 Task: Find connections with filter location Curup with filter topic #personalbrandingwith filter profile language French with filter current company NITI Aayog with filter school Janki Devi Memorial College with filter industry Food and Beverage Services with filter service category Print Design with filter keywords title Risk Manager
Action: Mouse moved to (591, 66)
Screenshot: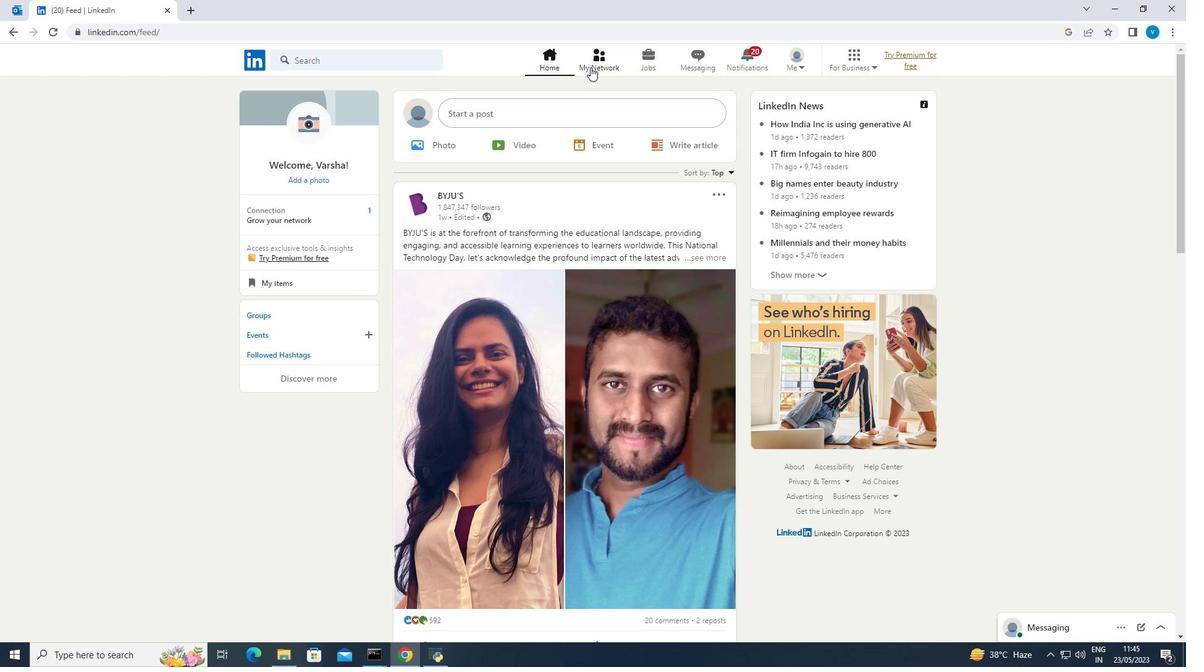 
Action: Mouse pressed left at (591, 66)
Screenshot: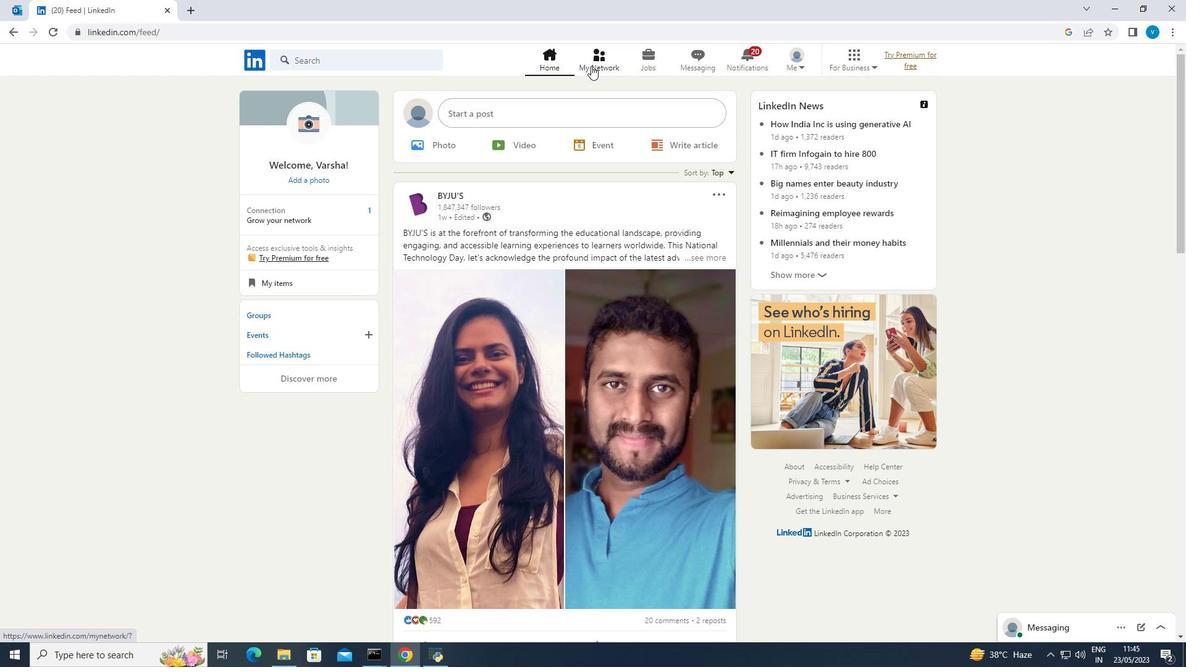 
Action: Mouse moved to (308, 127)
Screenshot: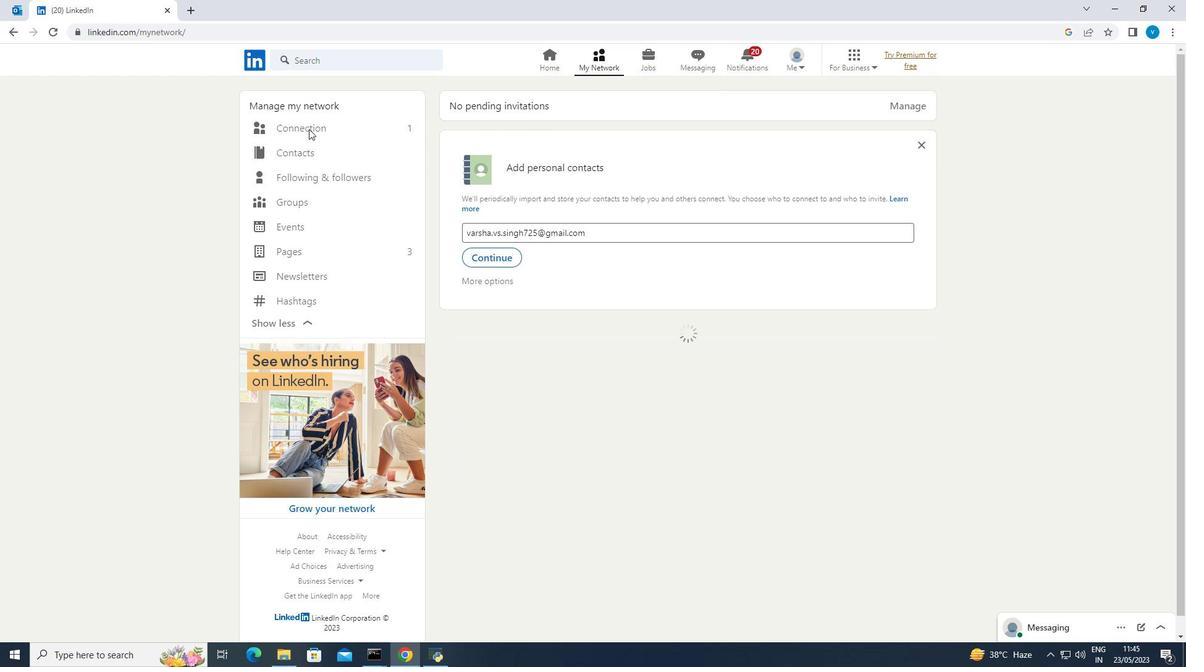 
Action: Mouse pressed left at (308, 127)
Screenshot: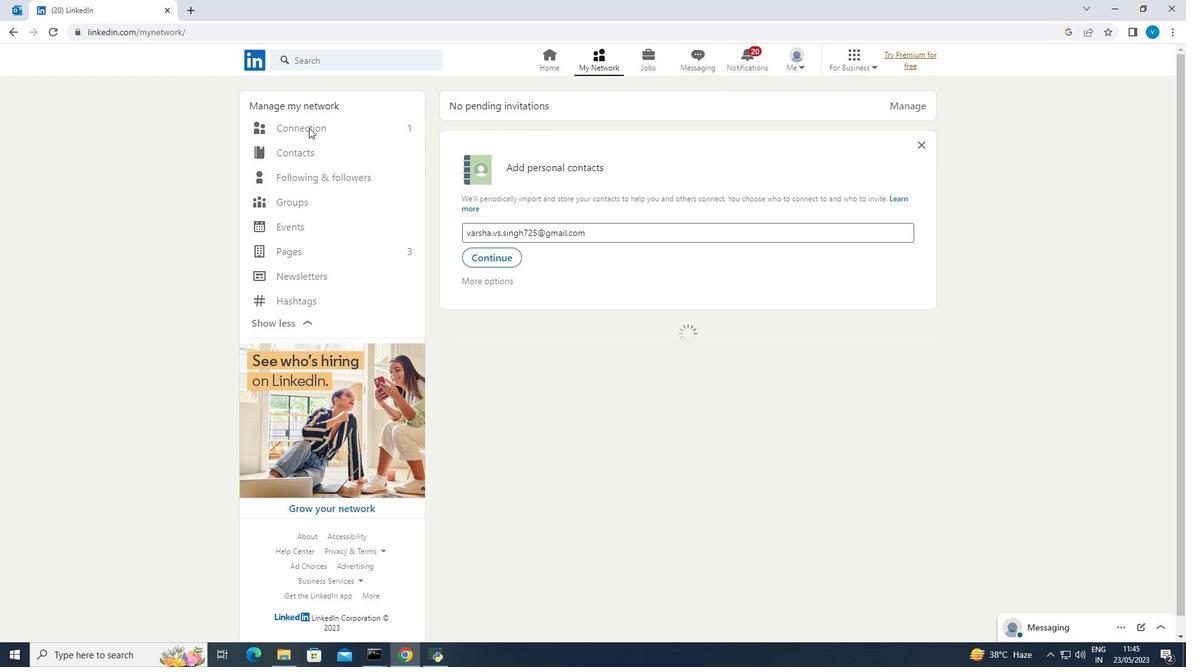 
Action: Mouse moved to (663, 131)
Screenshot: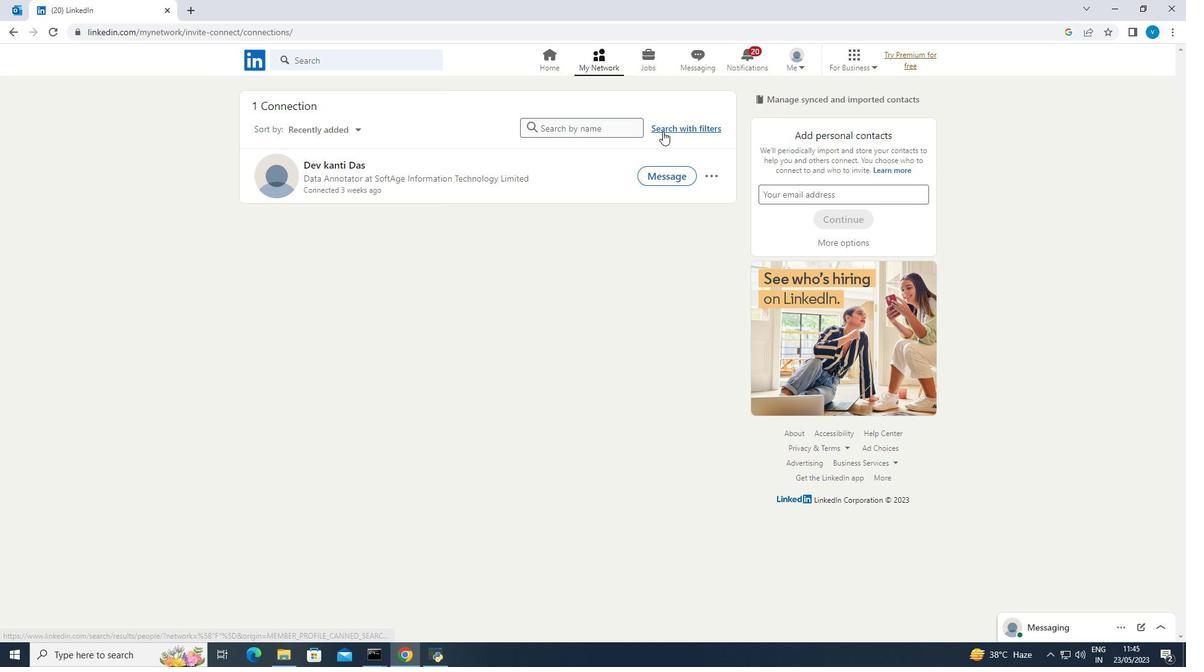 
Action: Mouse pressed left at (663, 131)
Screenshot: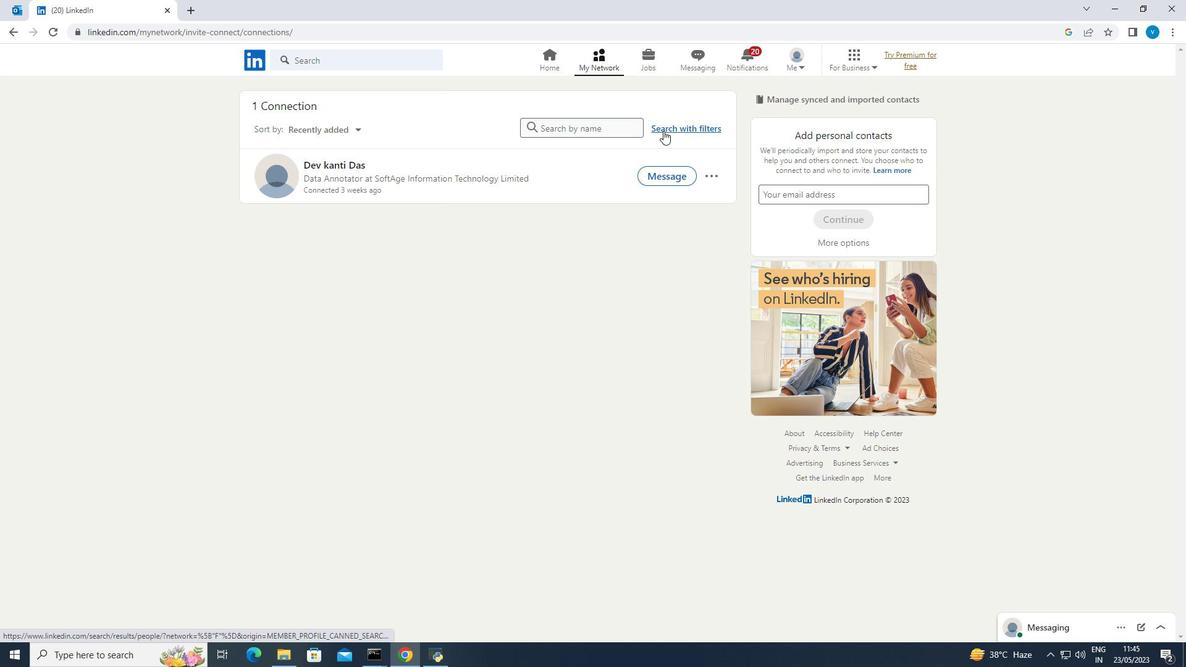 
Action: Mouse moved to (634, 100)
Screenshot: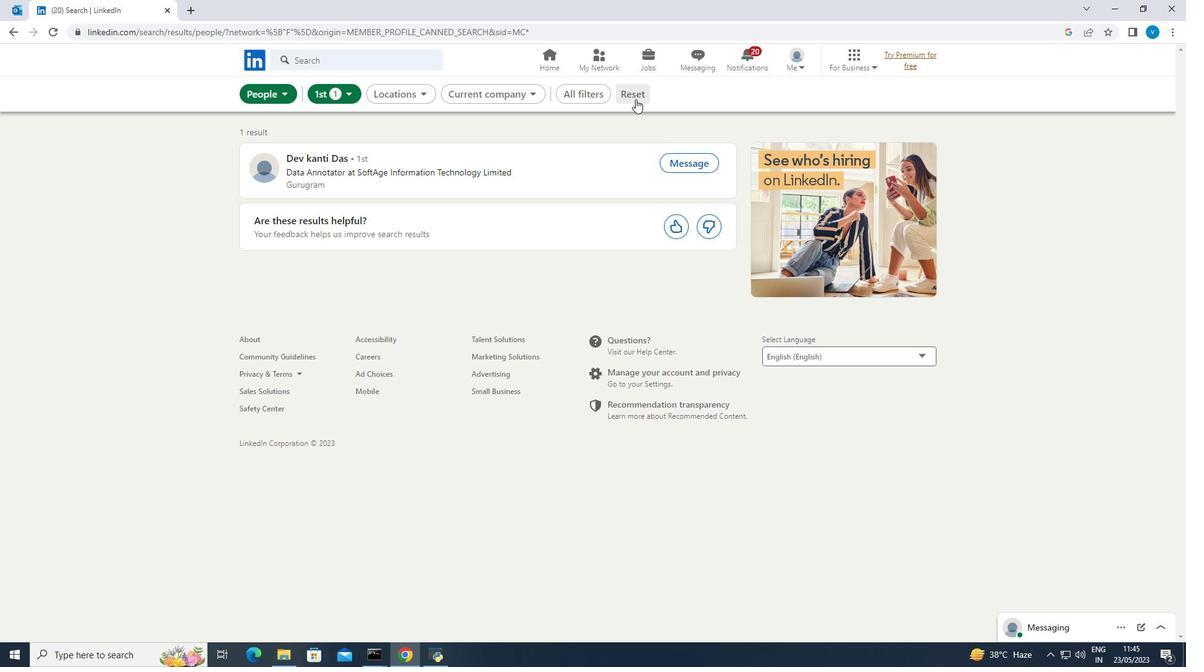 
Action: Mouse pressed left at (634, 100)
Screenshot: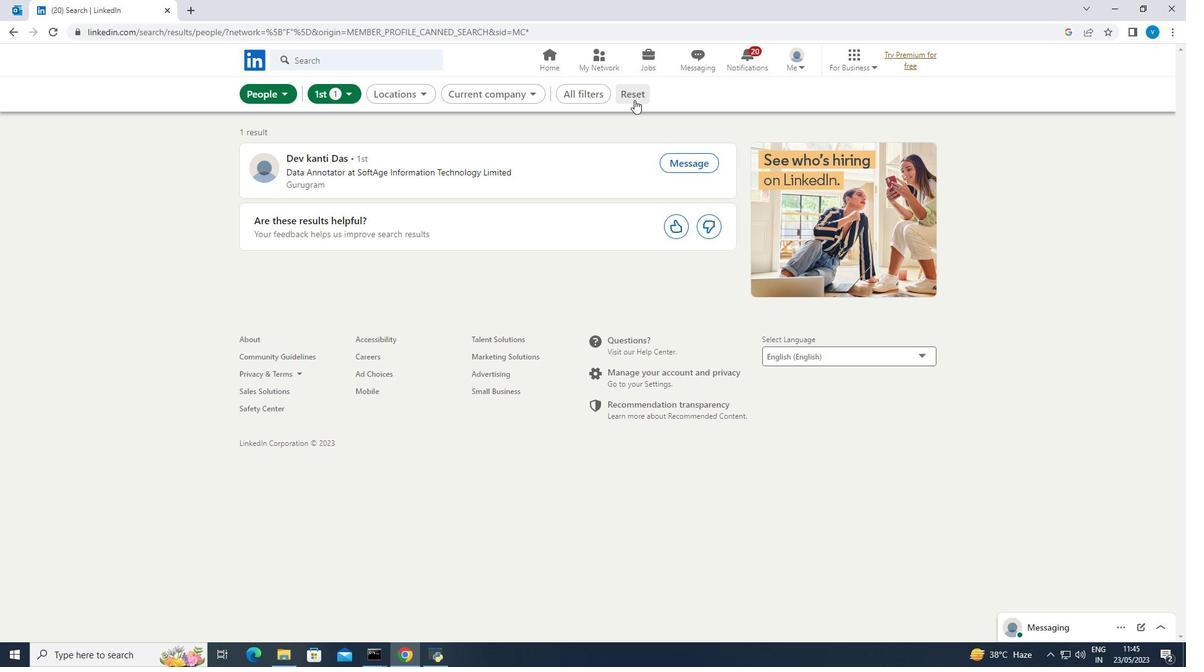 
Action: Mouse moved to (616, 97)
Screenshot: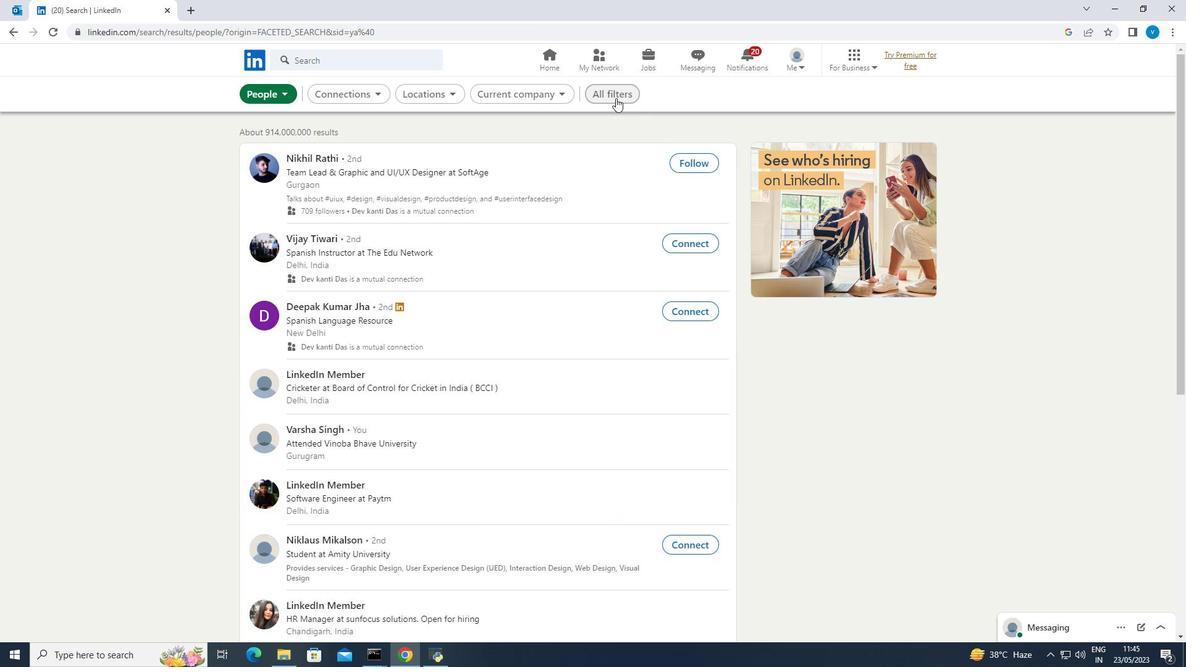 
Action: Mouse pressed left at (616, 97)
Screenshot: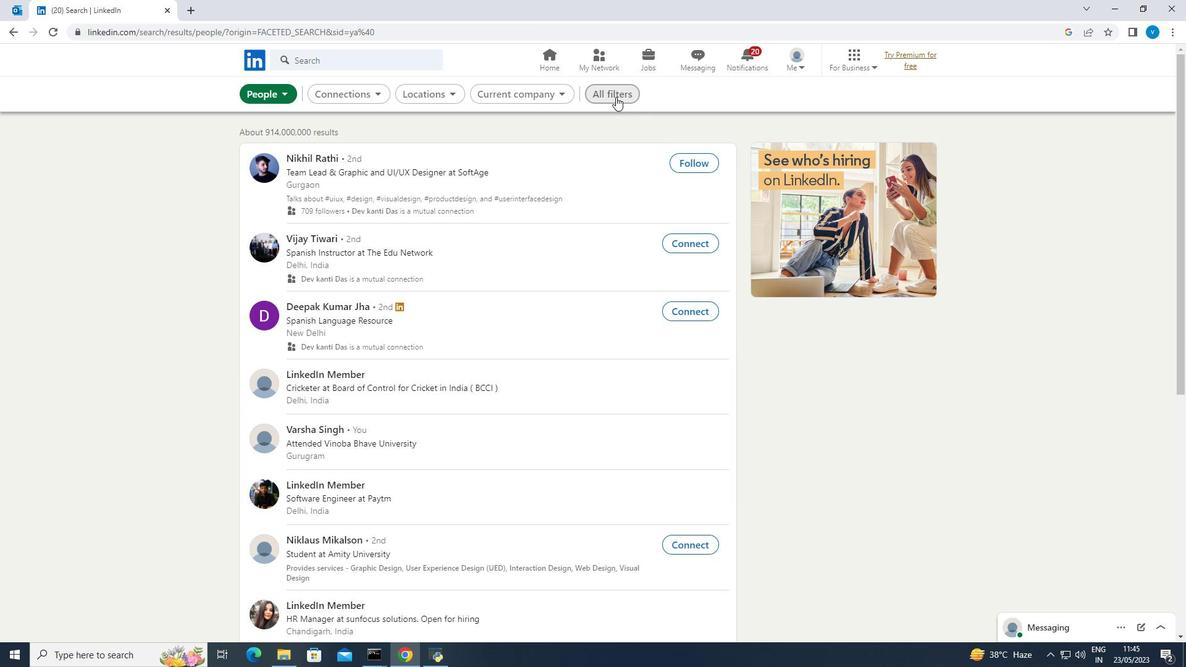 
Action: Mouse moved to (942, 271)
Screenshot: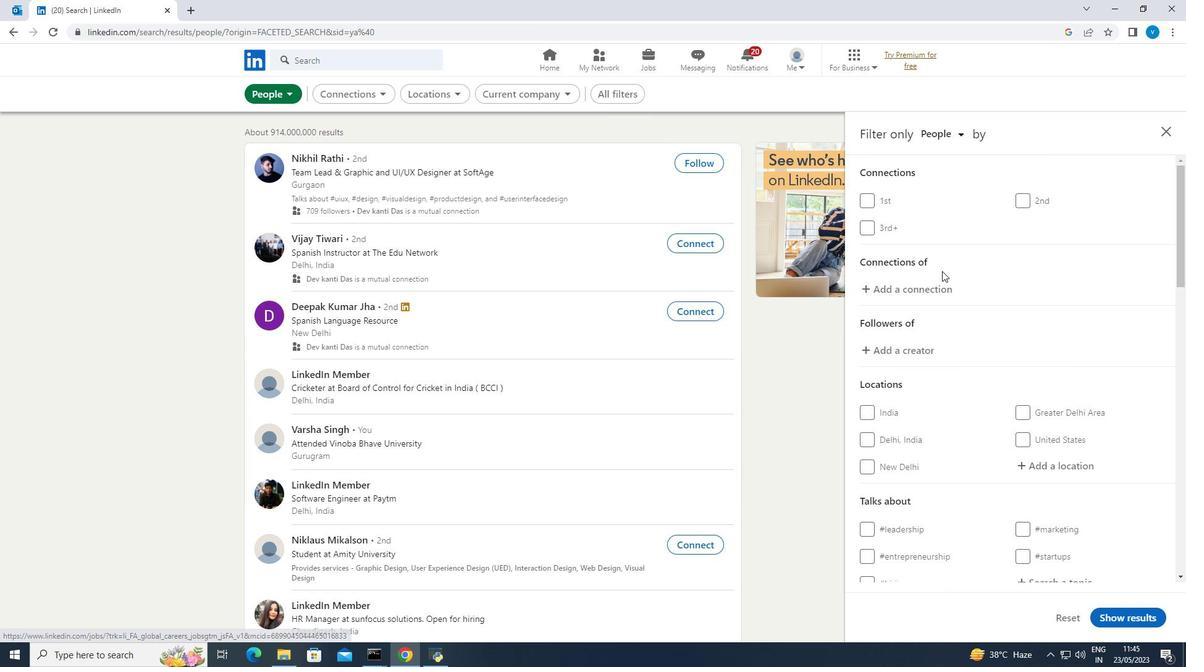 
Action: Mouse scrolled (942, 270) with delta (0, 0)
Screenshot: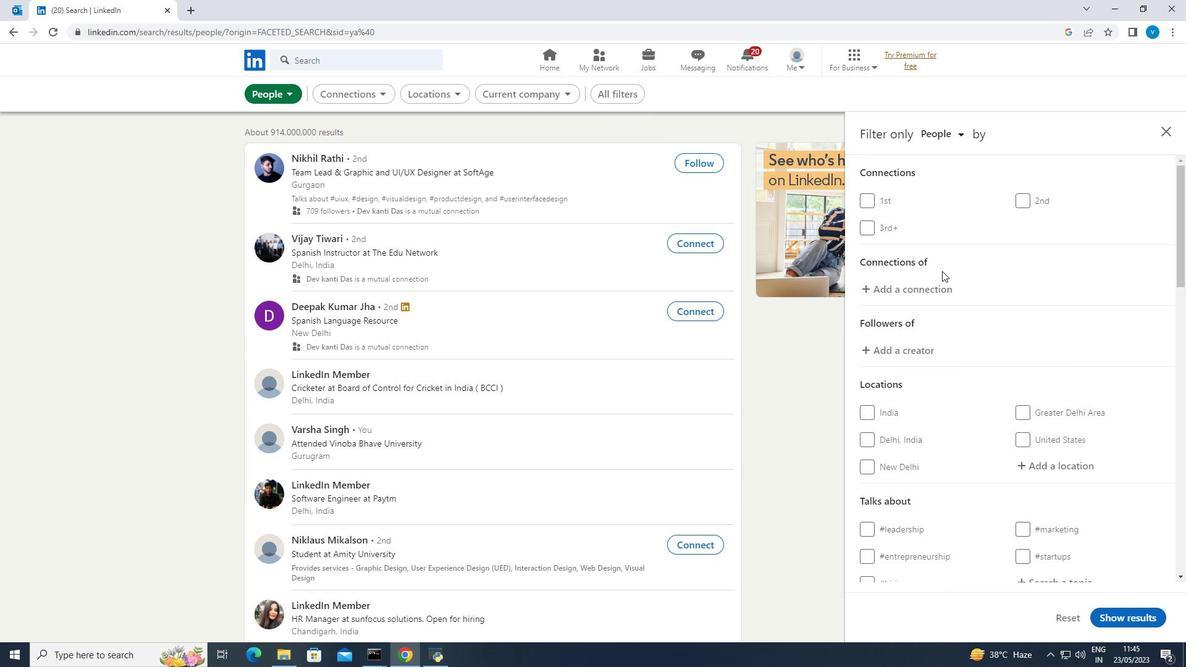 
Action: Mouse scrolled (942, 270) with delta (0, 0)
Screenshot: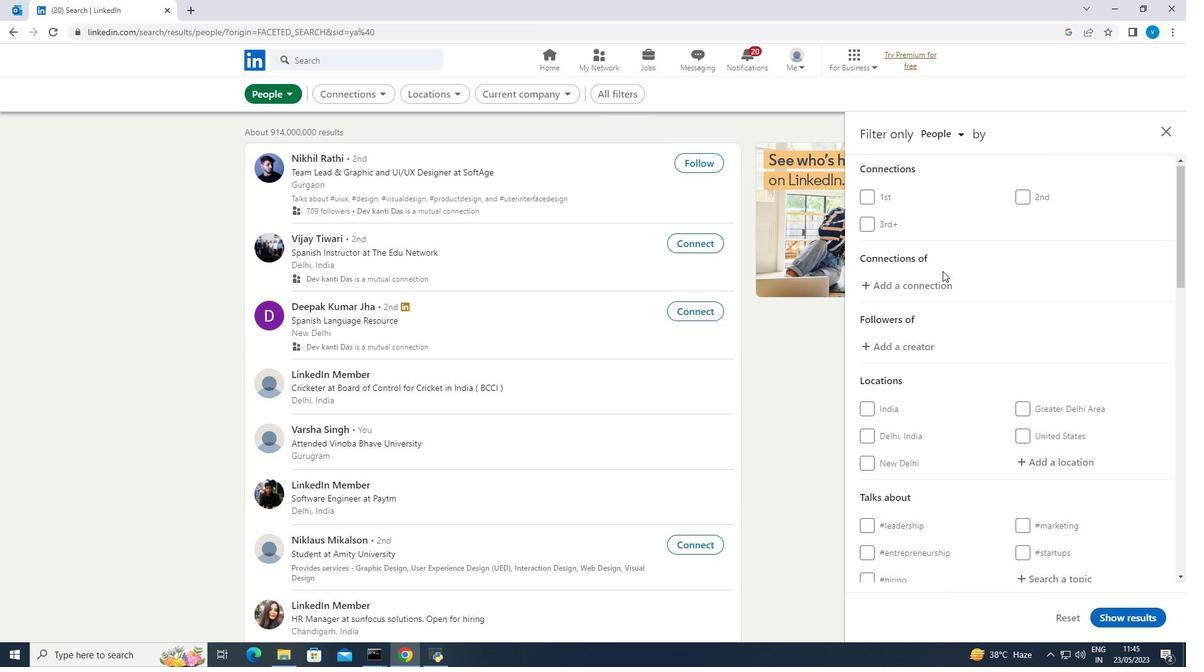 
Action: Mouse scrolled (942, 270) with delta (0, 0)
Screenshot: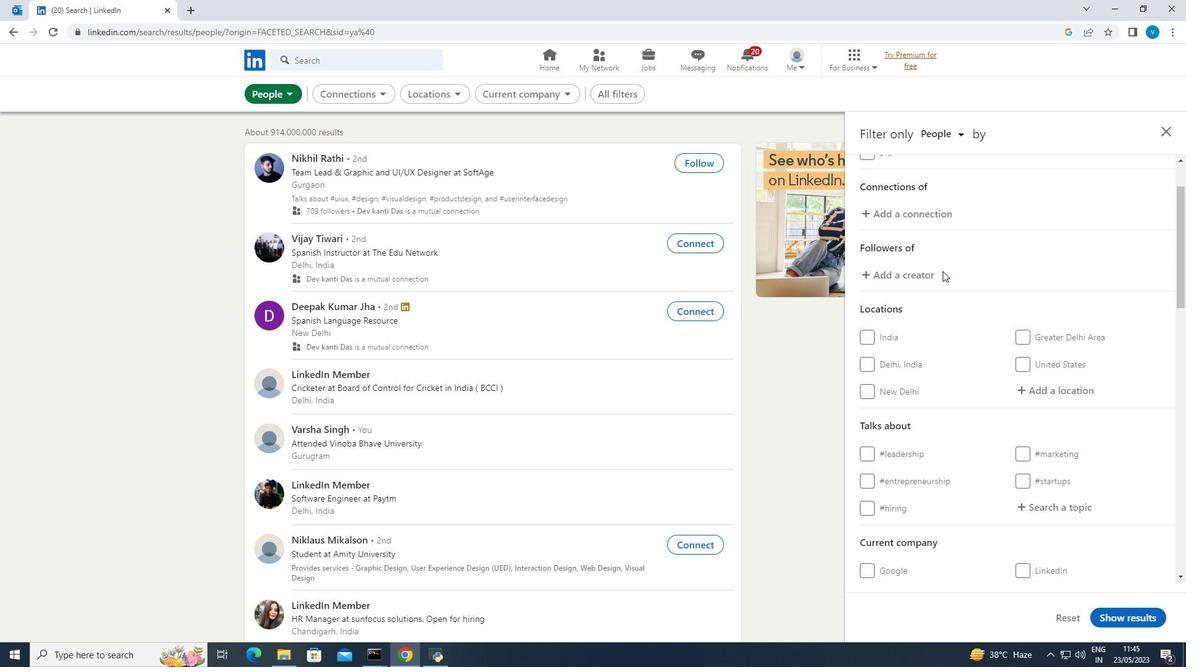 
Action: Mouse moved to (1033, 273)
Screenshot: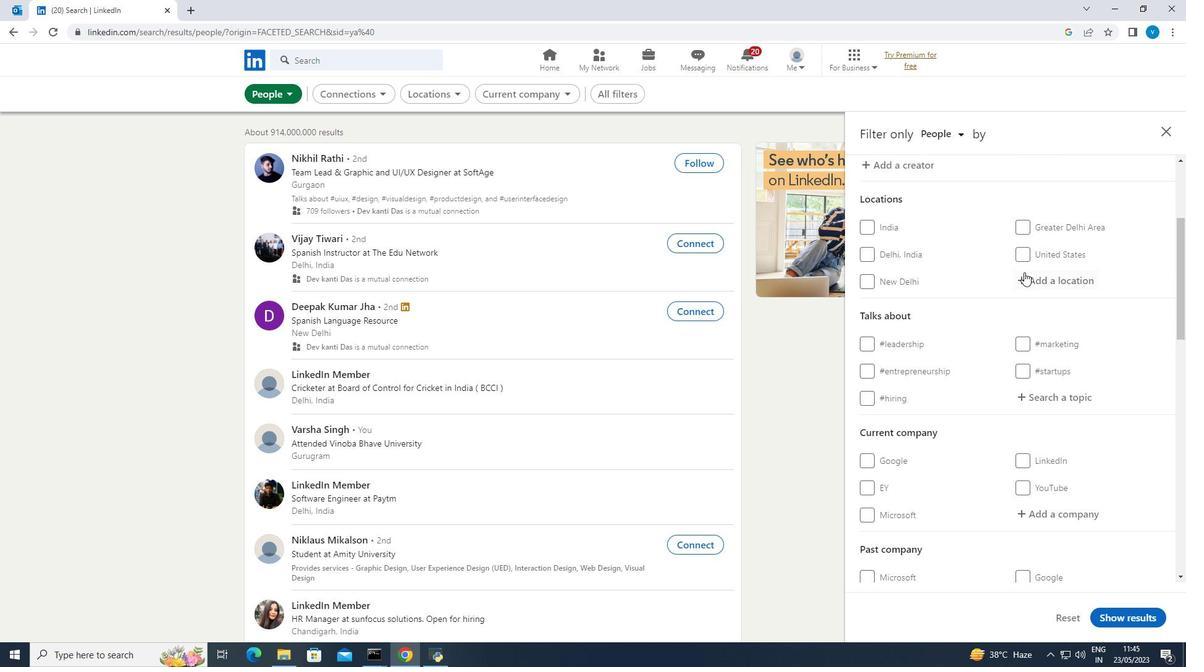 
Action: Mouse pressed left at (1033, 273)
Screenshot: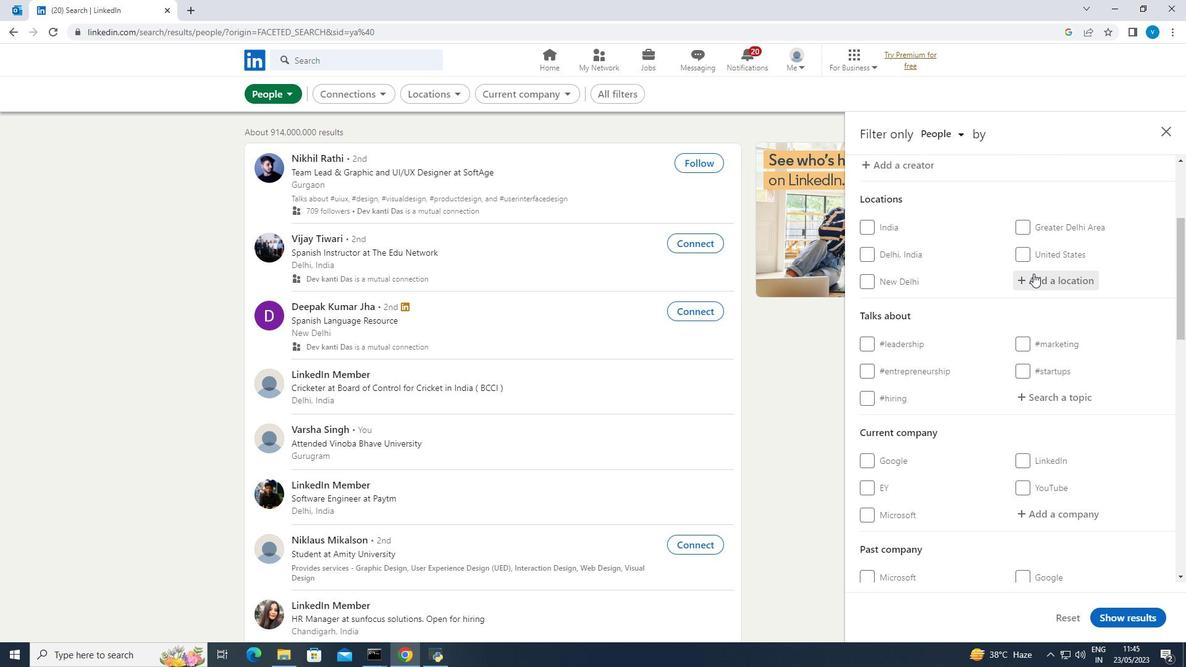 
Action: Mouse moved to (865, 333)
Screenshot: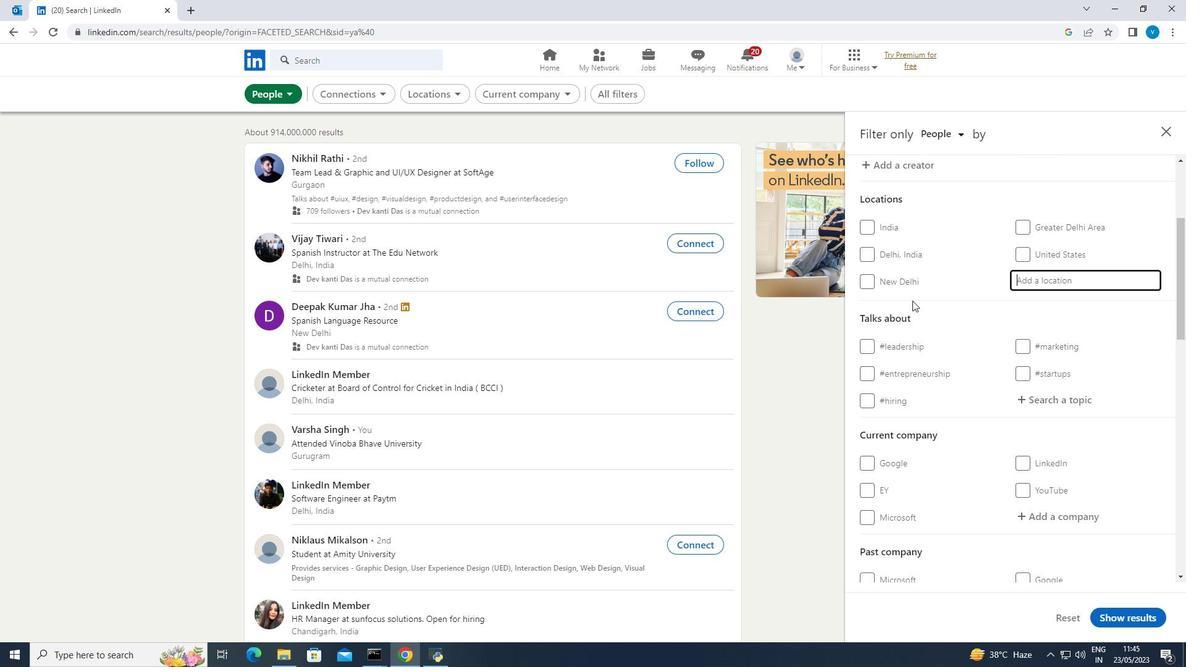 
Action: Key pressed <Key.shift>Curup
Screenshot: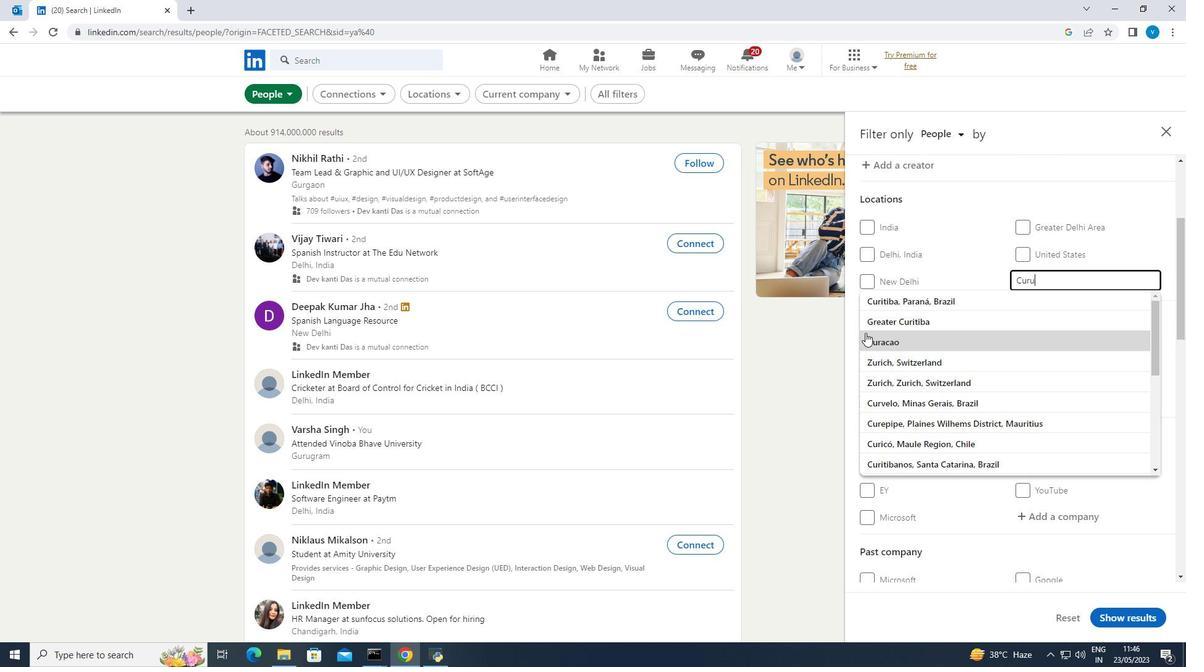 
Action: Mouse moved to (1033, 397)
Screenshot: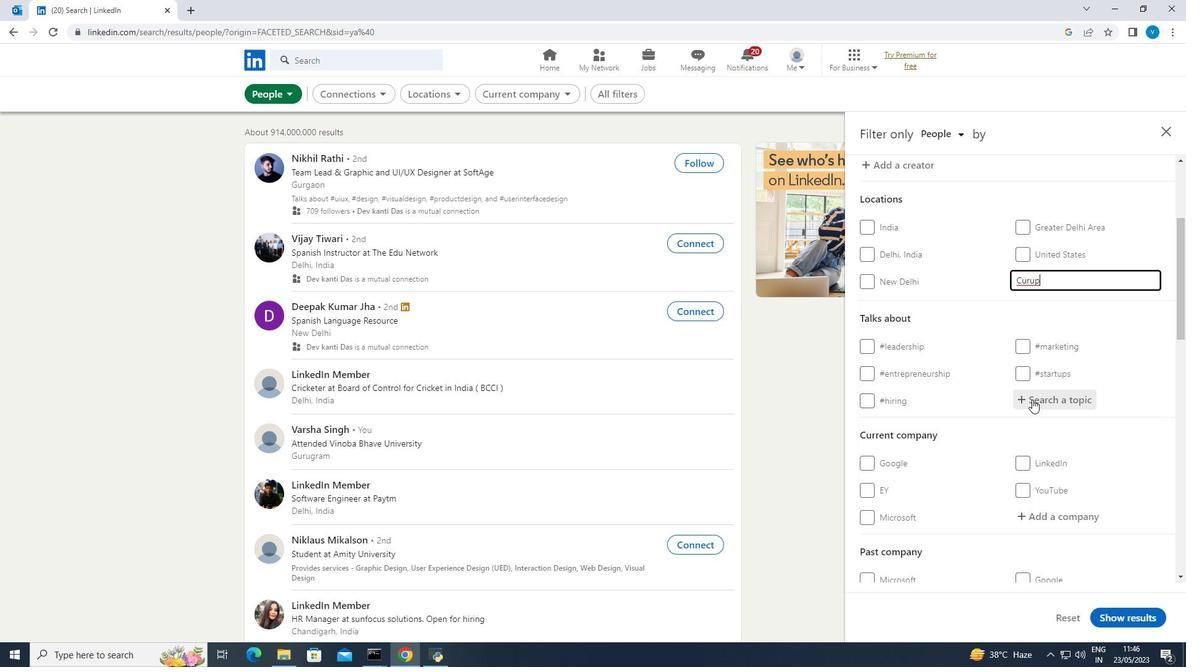 
Action: Mouse pressed left at (1033, 397)
Screenshot: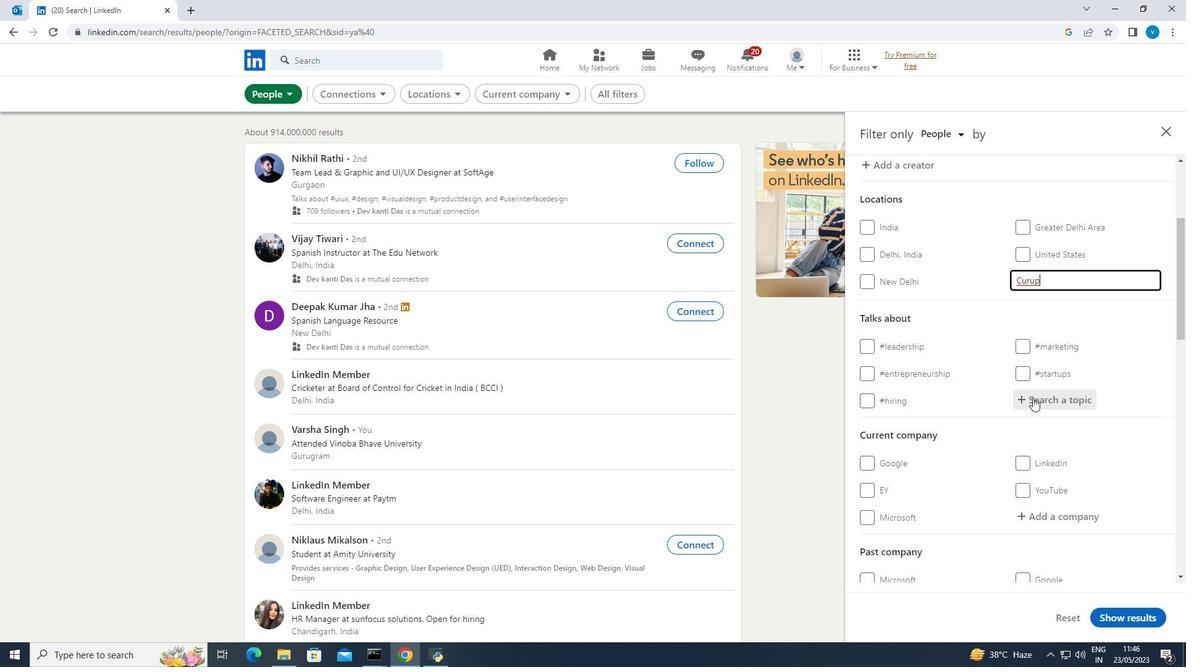 
Action: Mouse moved to (1029, 399)
Screenshot: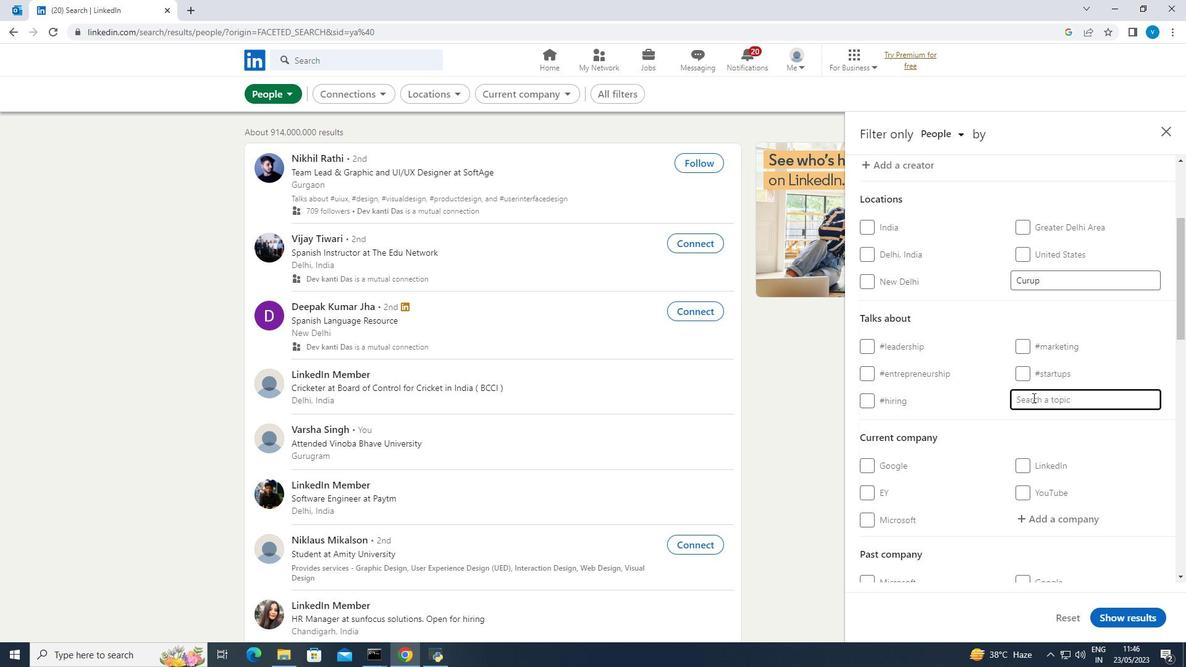 
Action: Key pressed personalbranding
Screenshot: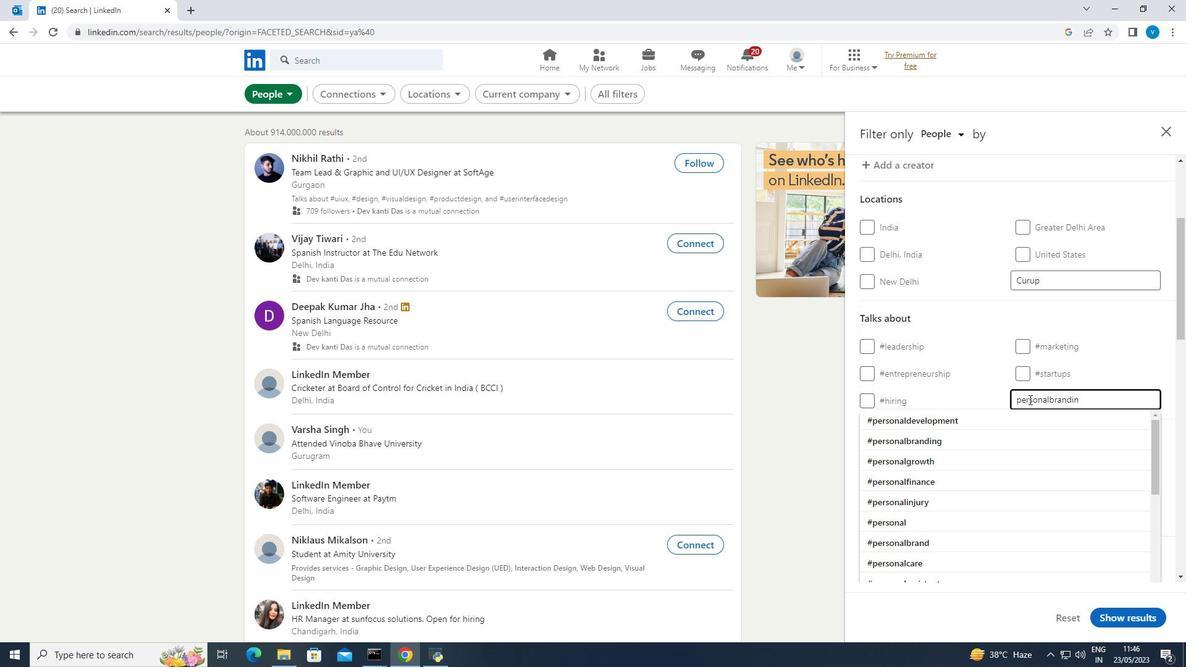 
Action: Mouse moved to (968, 424)
Screenshot: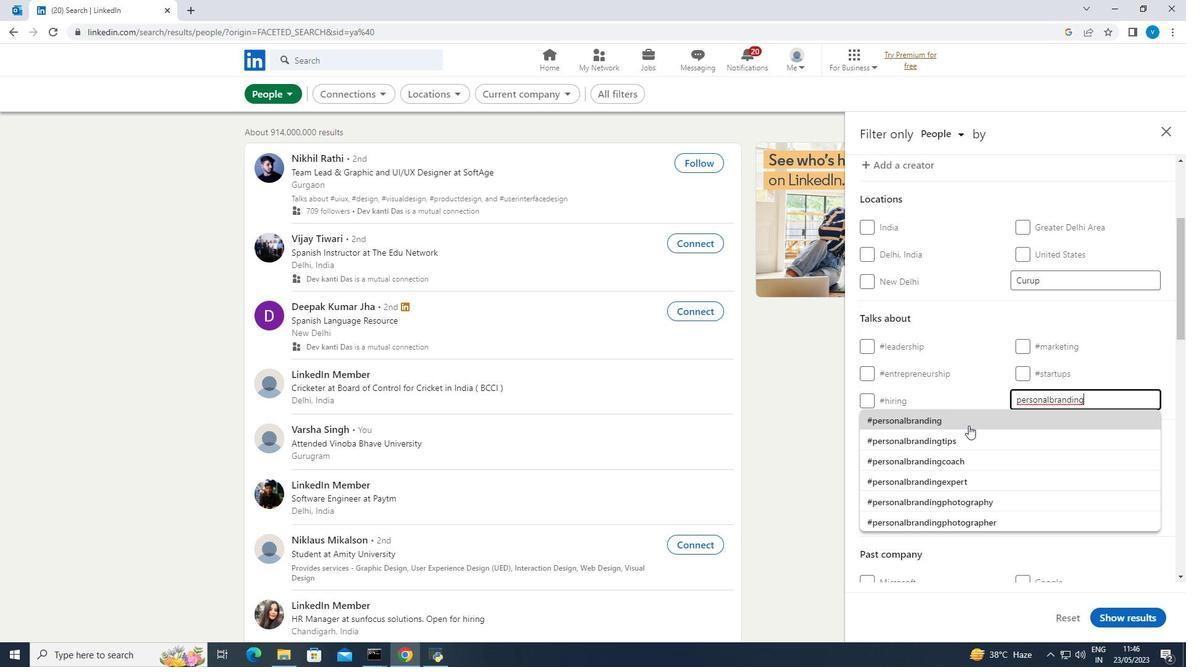 
Action: Mouse pressed left at (968, 424)
Screenshot: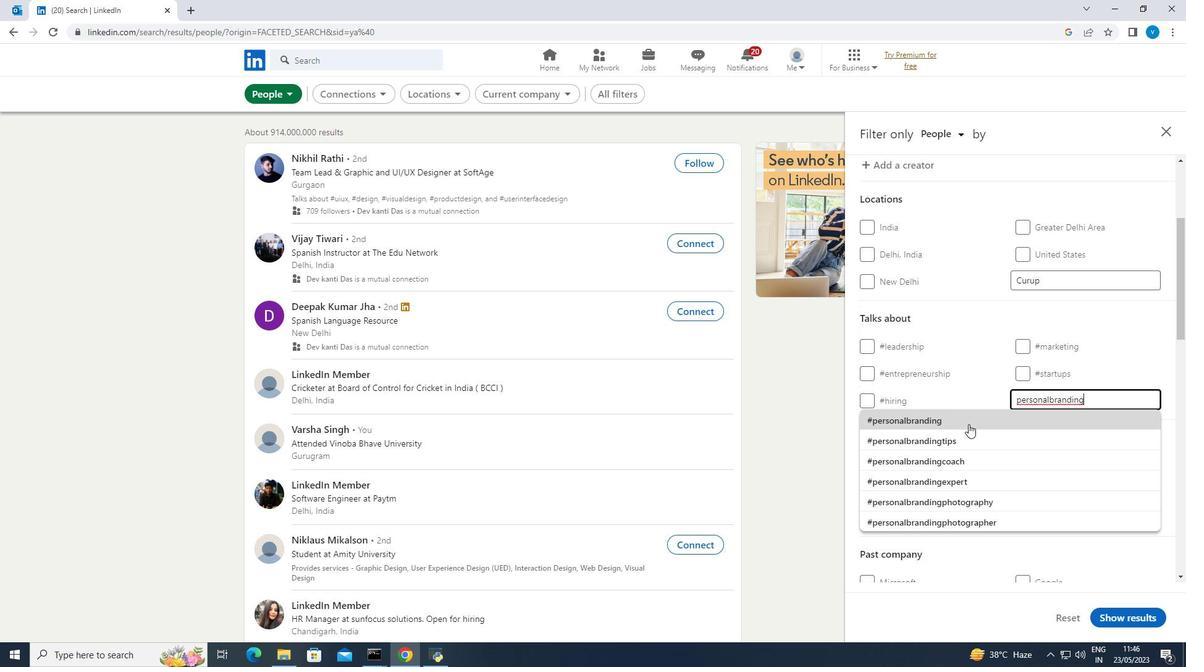 
Action: Mouse scrolled (968, 423) with delta (0, 0)
Screenshot: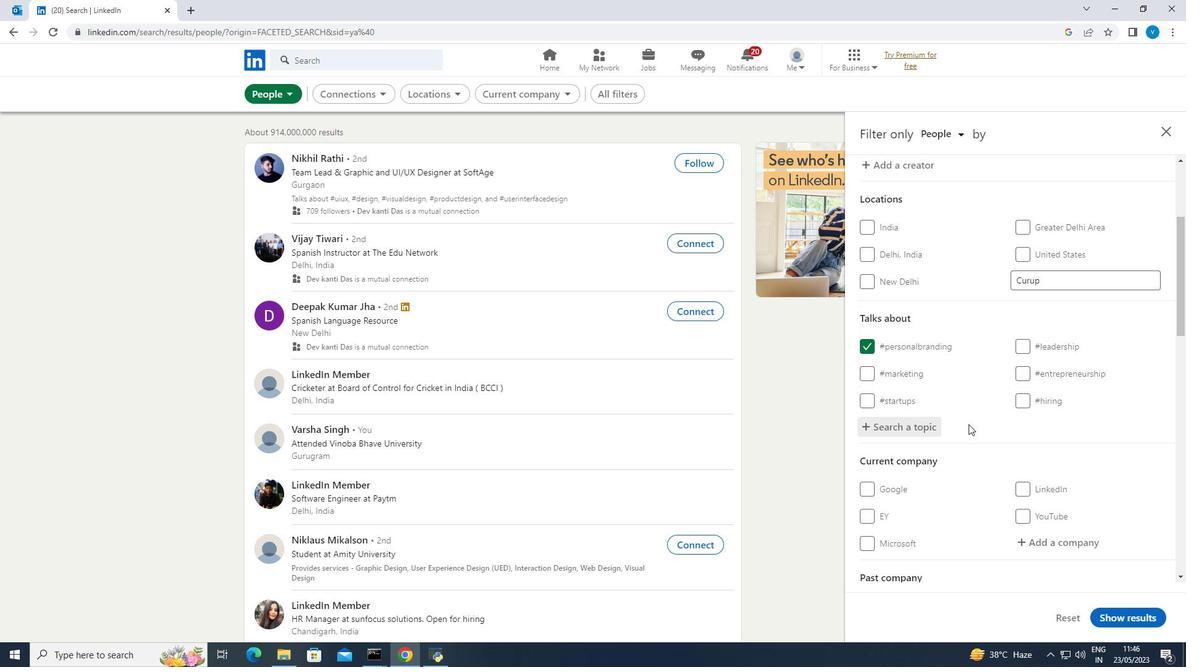 
Action: Mouse scrolled (968, 423) with delta (0, 0)
Screenshot: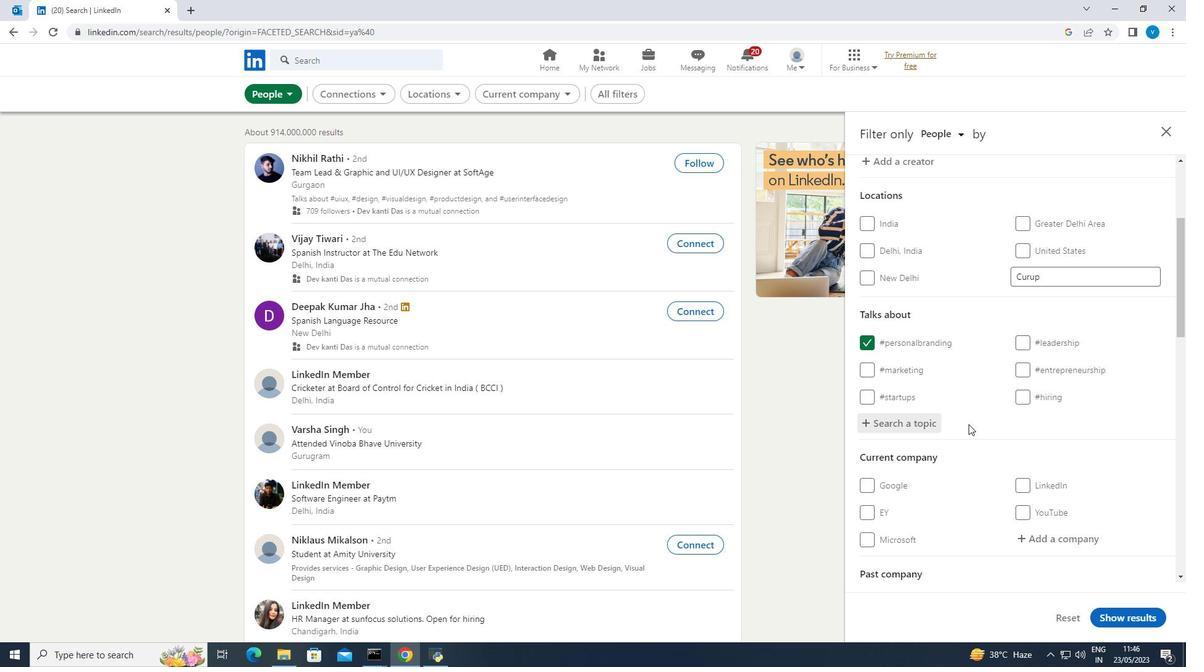 
Action: Mouse scrolled (968, 423) with delta (0, 0)
Screenshot: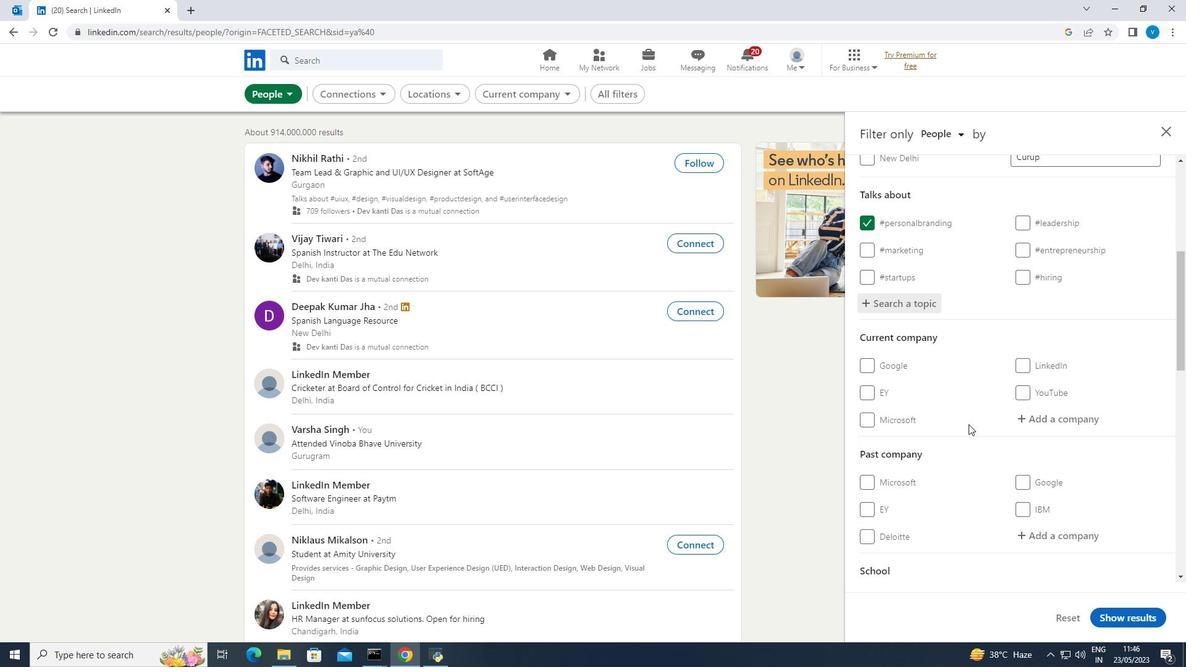 
Action: Mouse scrolled (968, 423) with delta (0, 0)
Screenshot: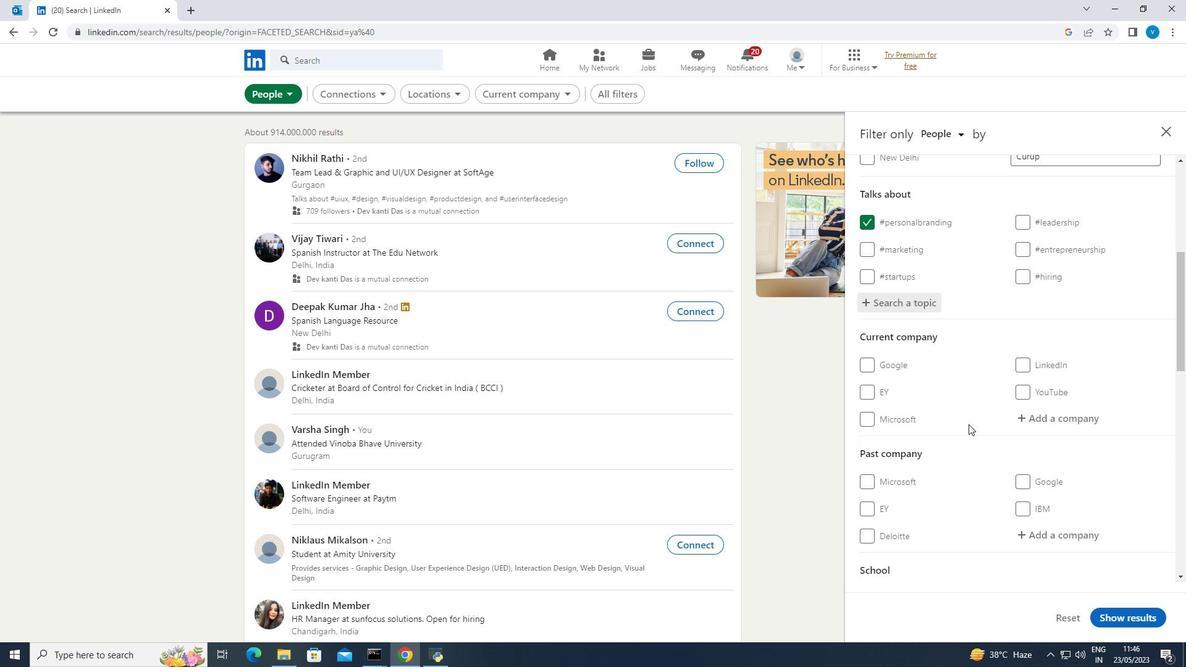 
Action: Mouse scrolled (968, 423) with delta (0, 0)
Screenshot: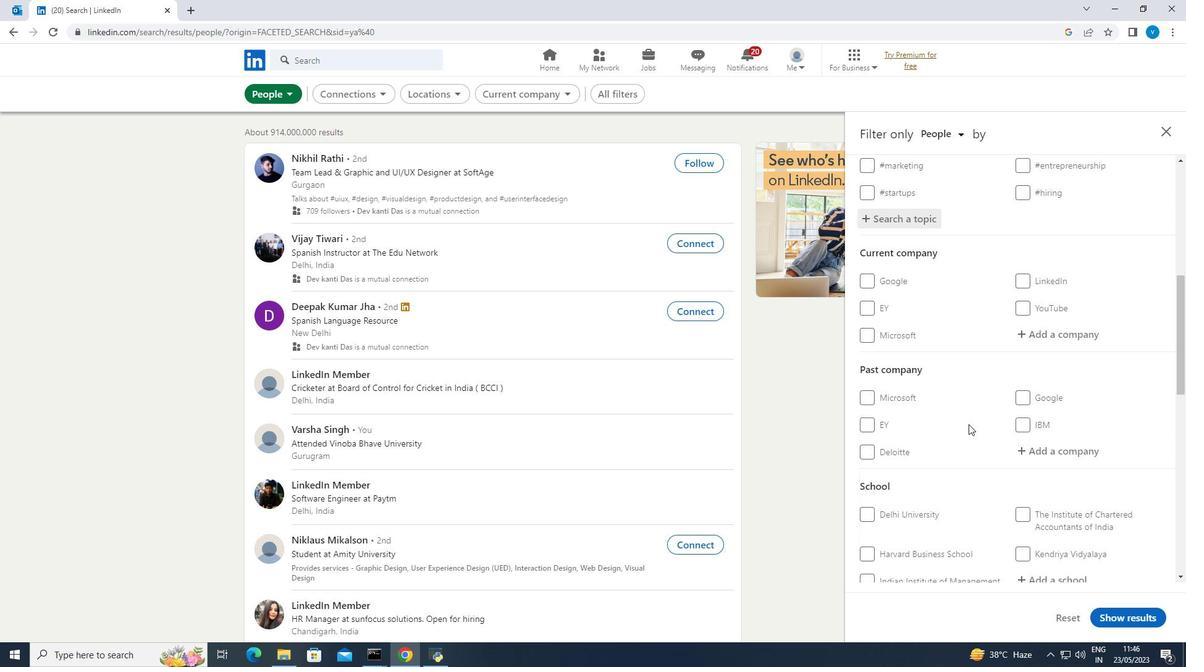 
Action: Mouse scrolled (968, 423) with delta (0, 0)
Screenshot: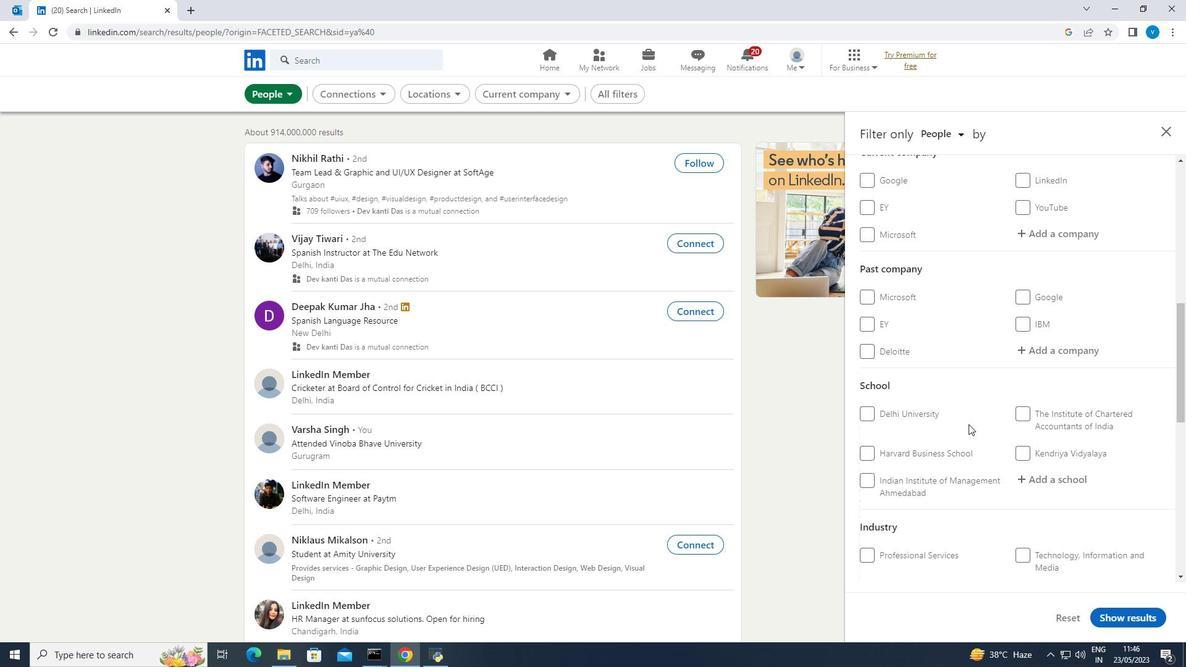 
Action: Mouse scrolled (968, 423) with delta (0, 0)
Screenshot: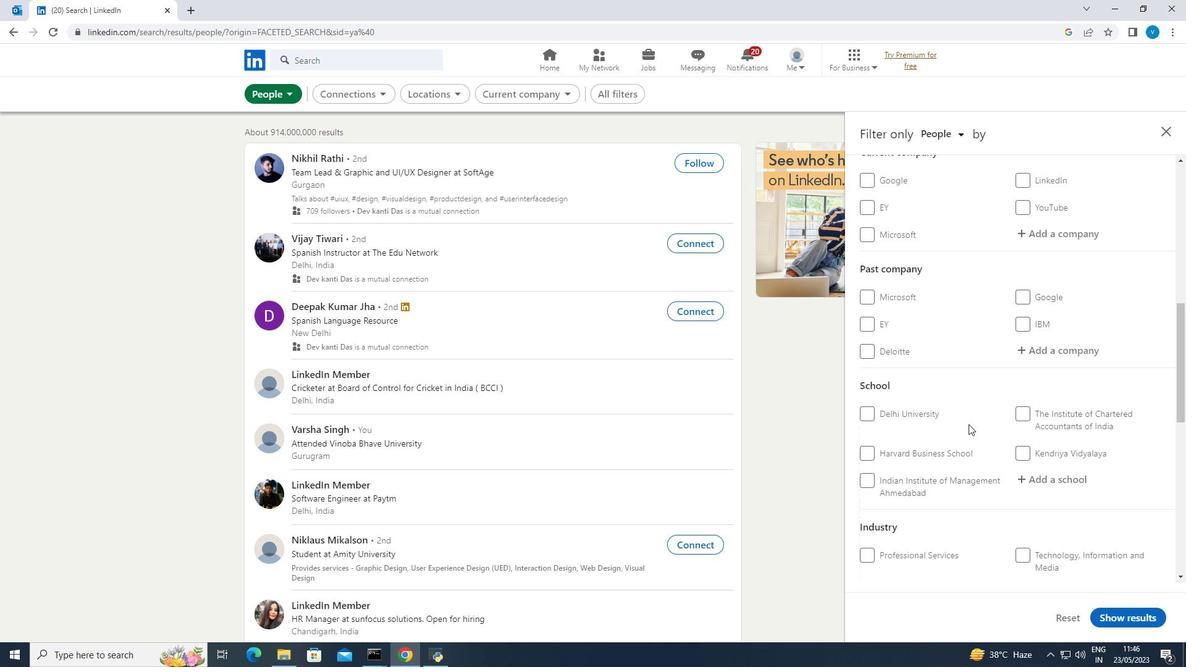 
Action: Mouse scrolled (968, 423) with delta (0, 0)
Screenshot: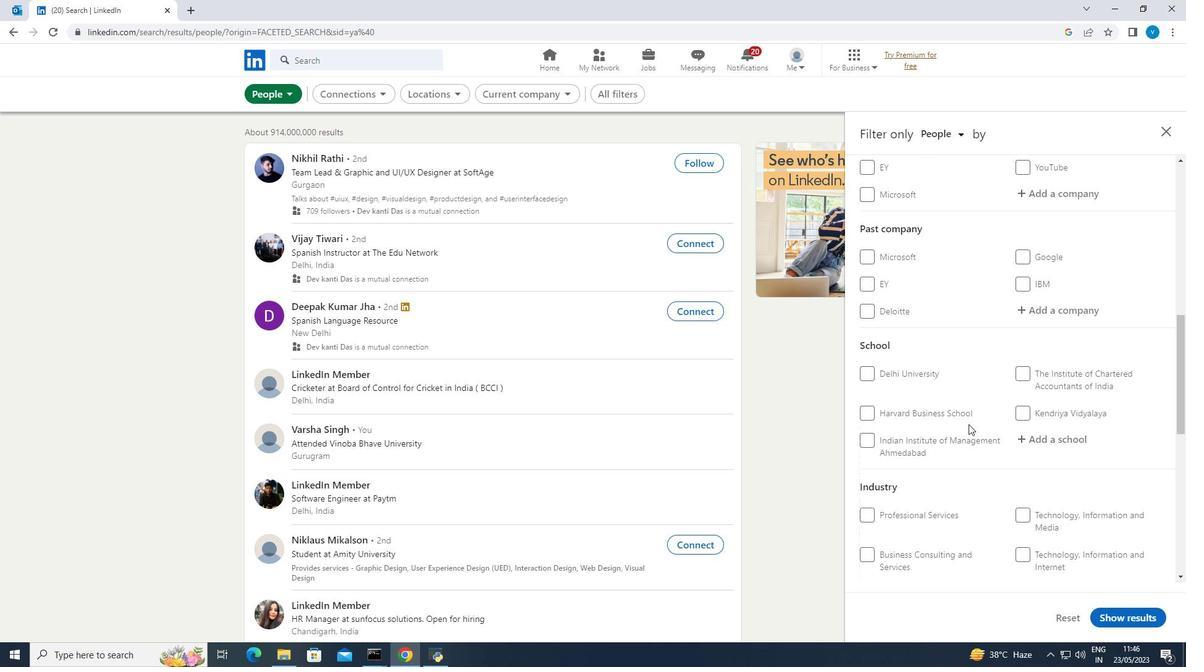 
Action: Mouse scrolled (968, 423) with delta (0, 0)
Screenshot: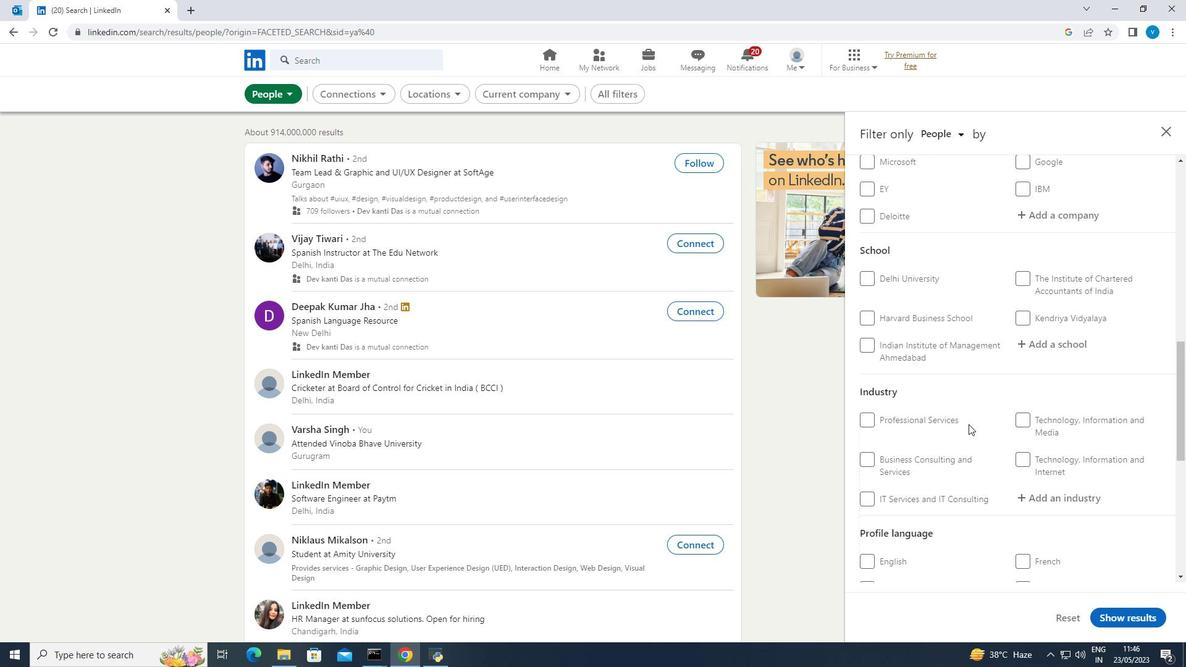 
Action: Mouse moved to (1018, 448)
Screenshot: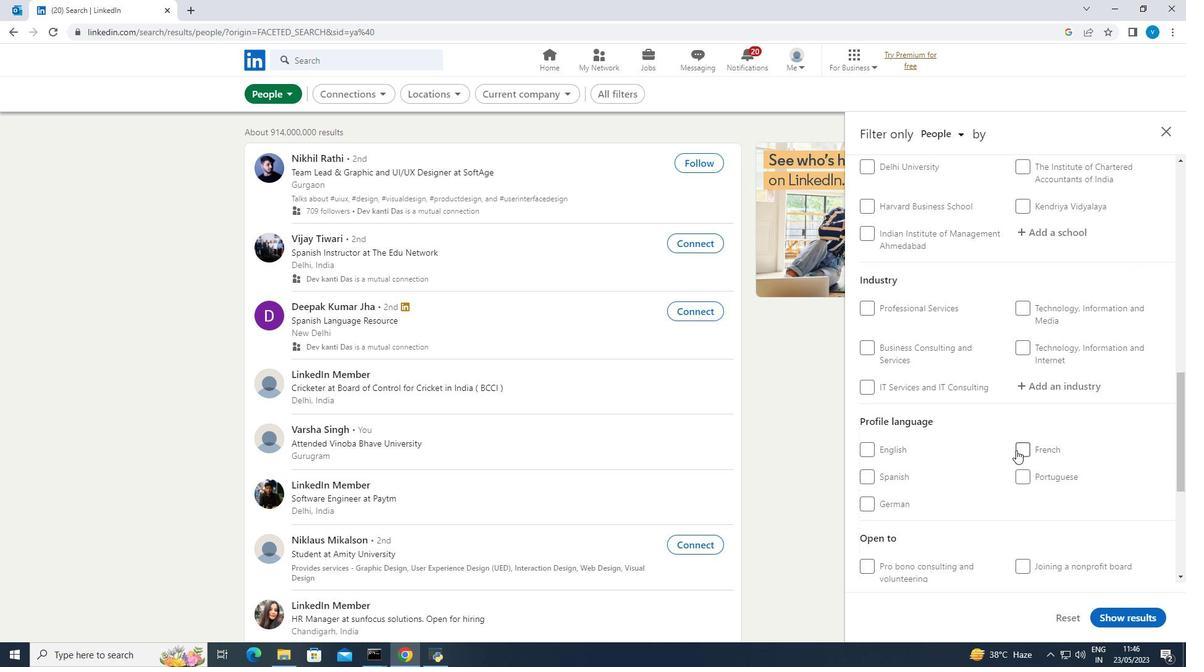 
Action: Mouse pressed left at (1018, 448)
Screenshot: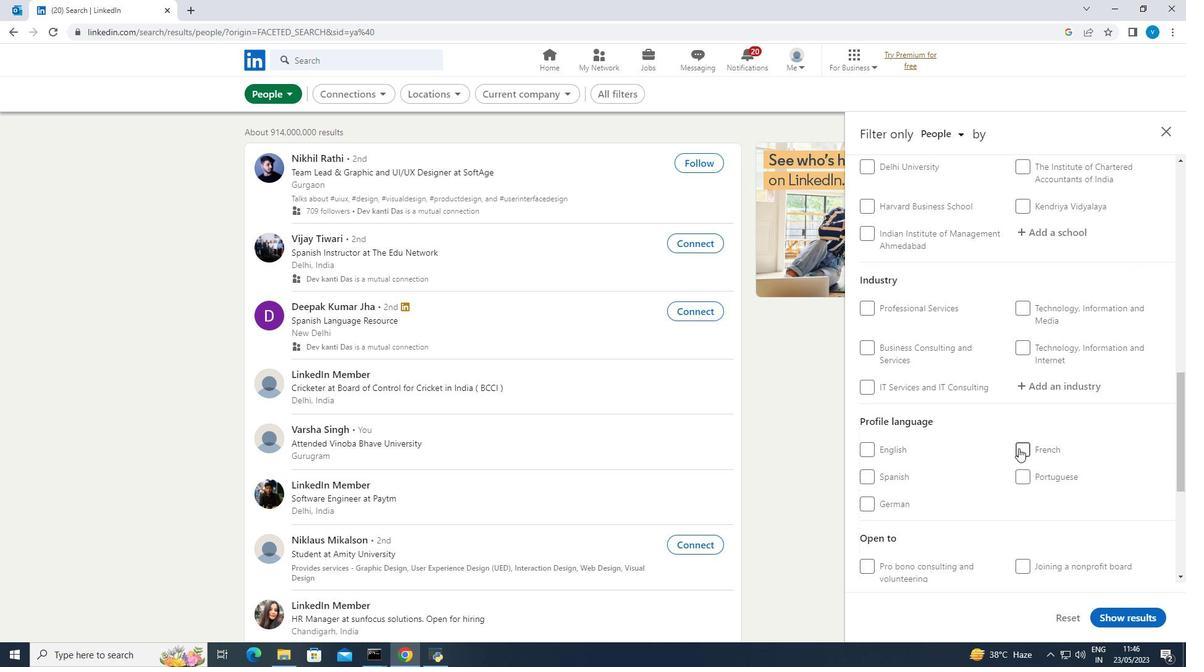 
Action: Mouse scrolled (1018, 449) with delta (0, 0)
Screenshot: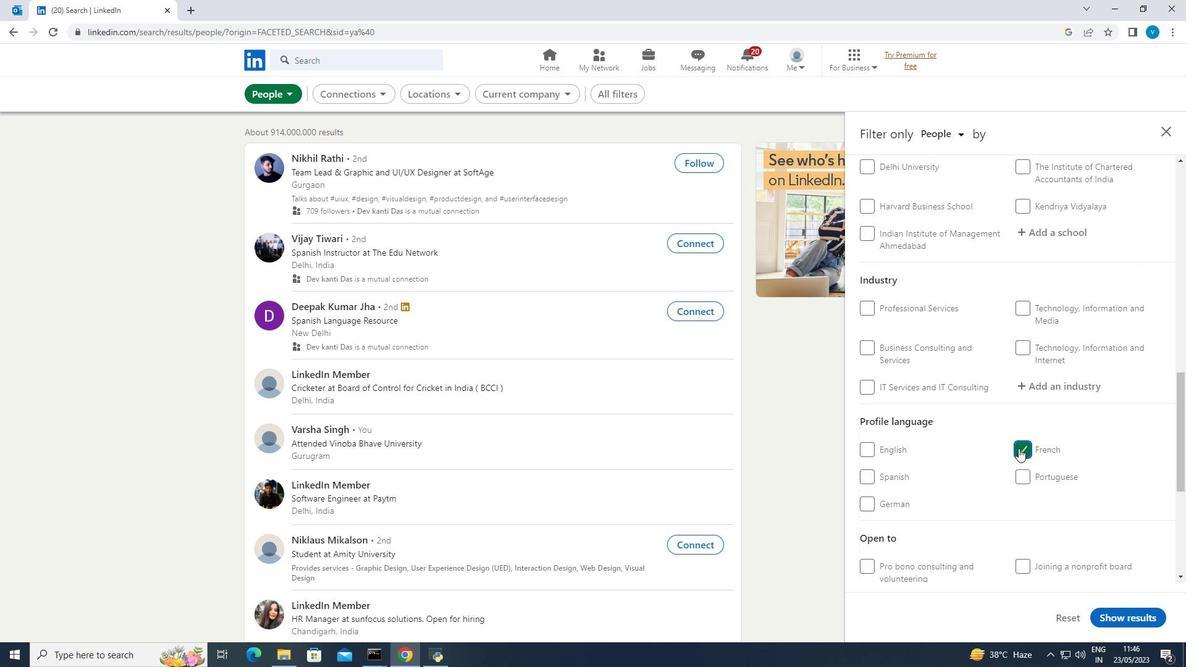 
Action: Mouse scrolled (1018, 449) with delta (0, 0)
Screenshot: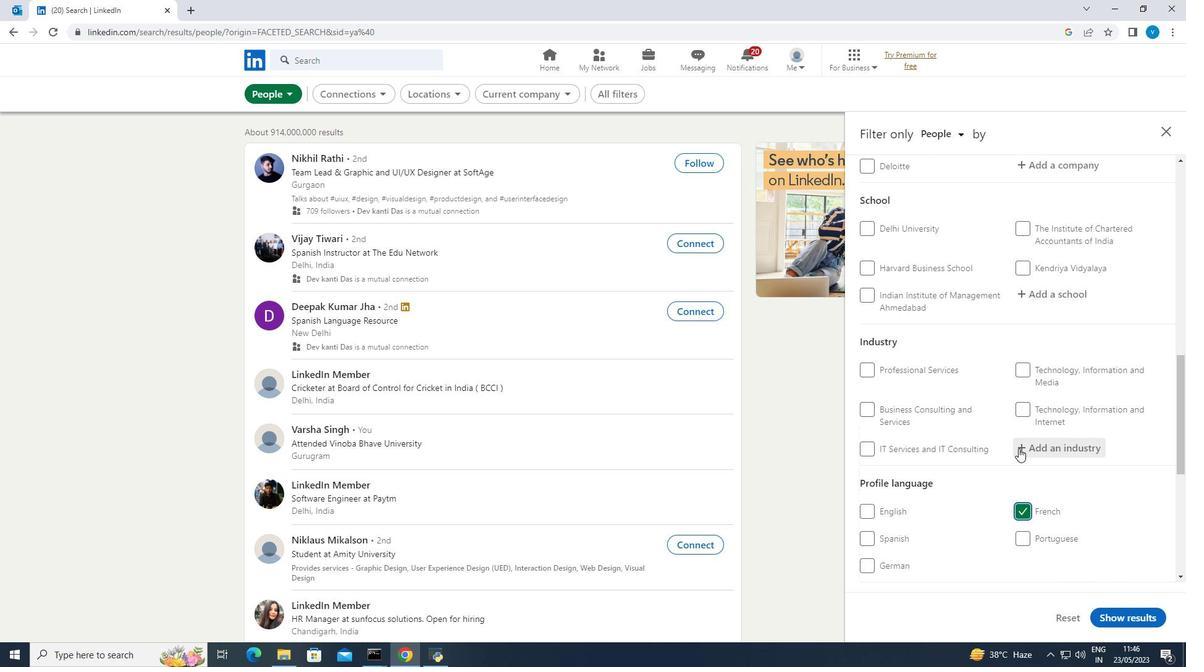 
Action: Mouse scrolled (1018, 449) with delta (0, 0)
Screenshot: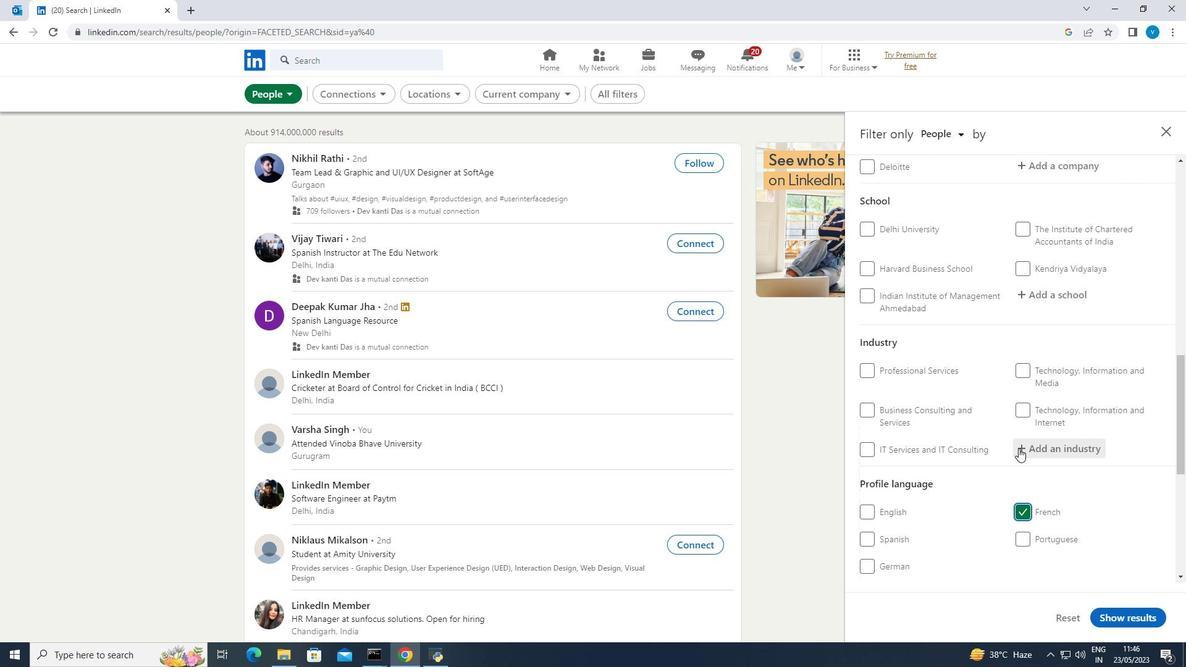 
Action: Mouse scrolled (1018, 449) with delta (0, 0)
Screenshot: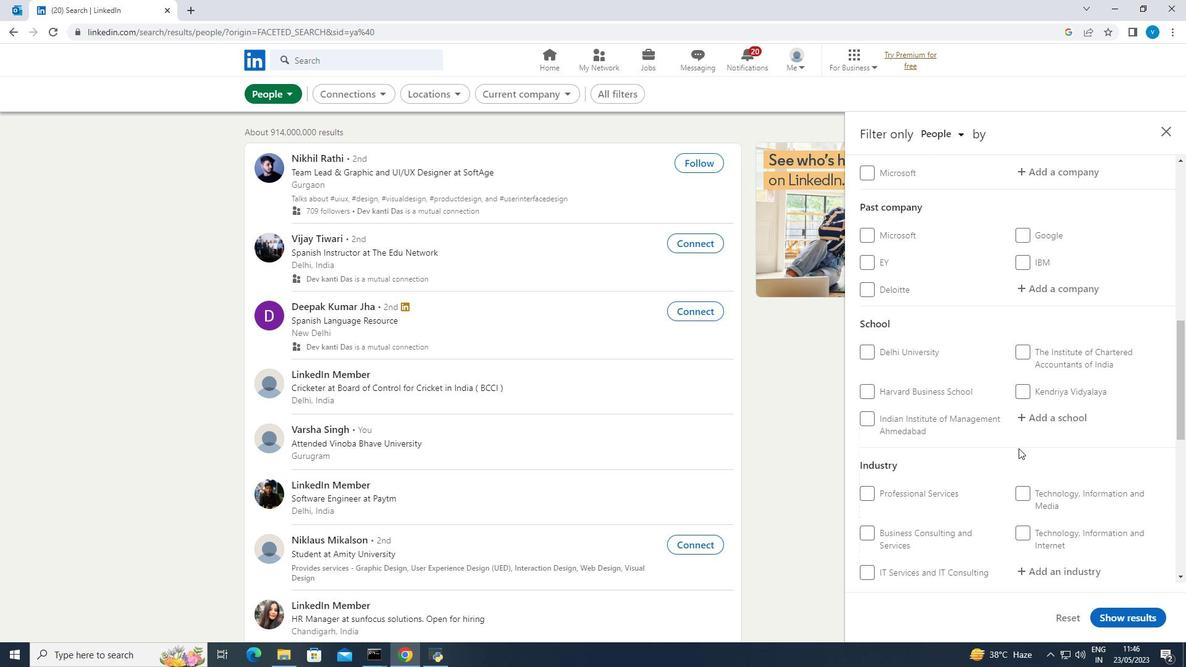 
Action: Mouse scrolled (1018, 449) with delta (0, 0)
Screenshot: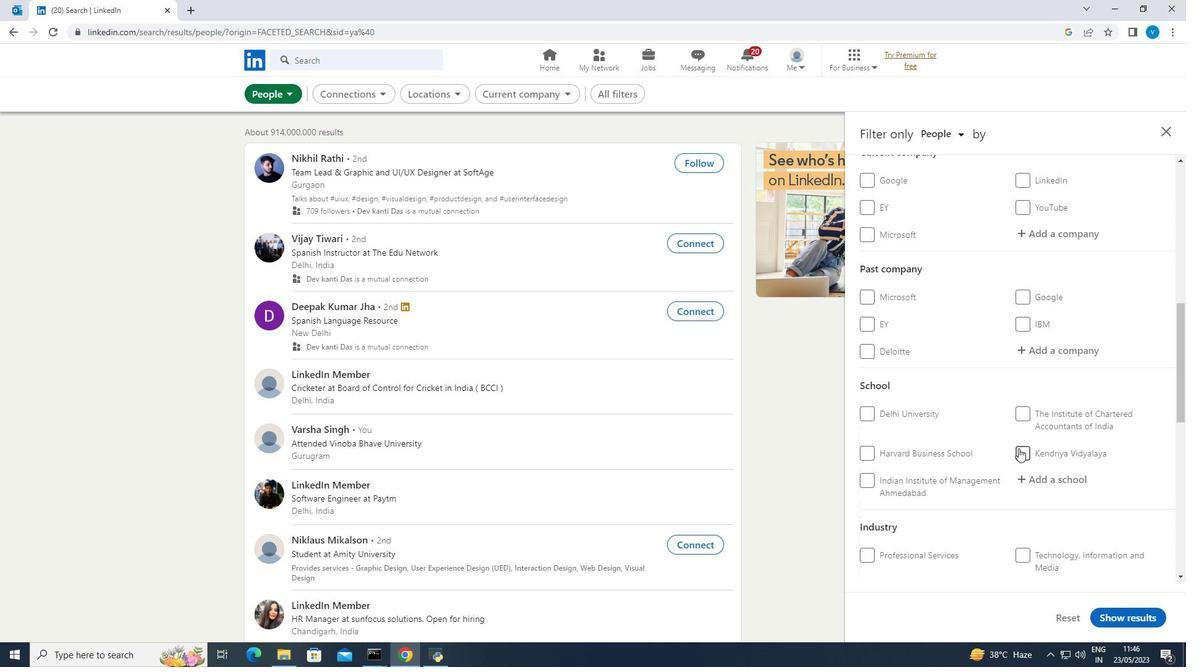
Action: Mouse scrolled (1018, 449) with delta (0, 0)
Screenshot: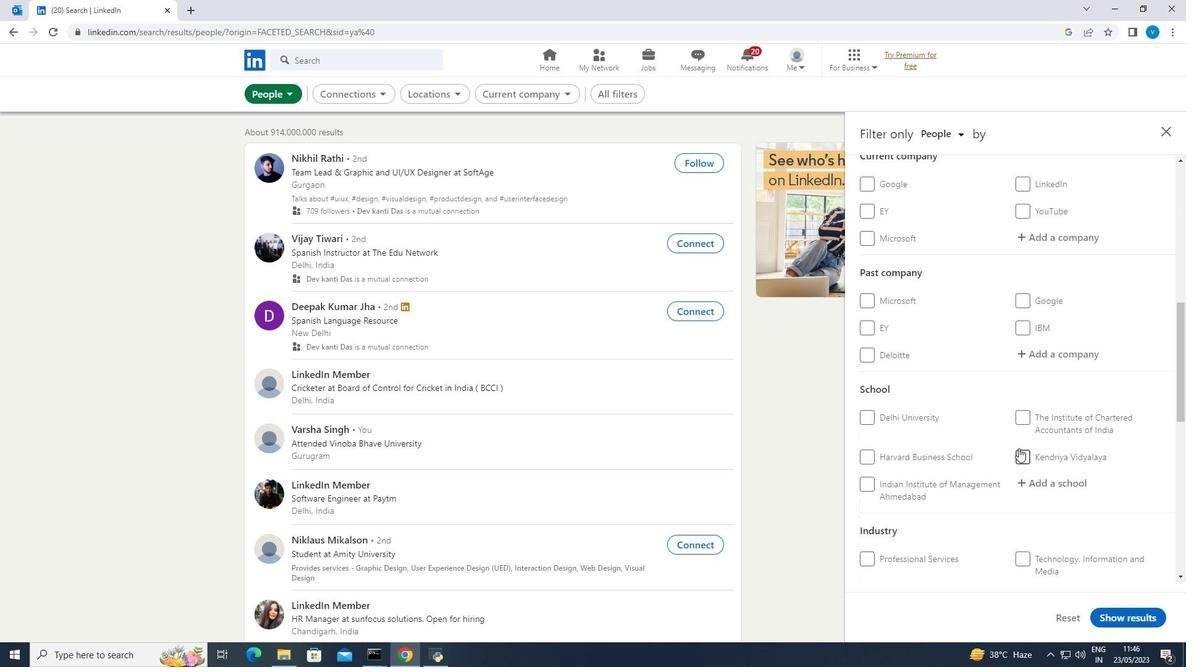 
Action: Mouse moved to (1052, 357)
Screenshot: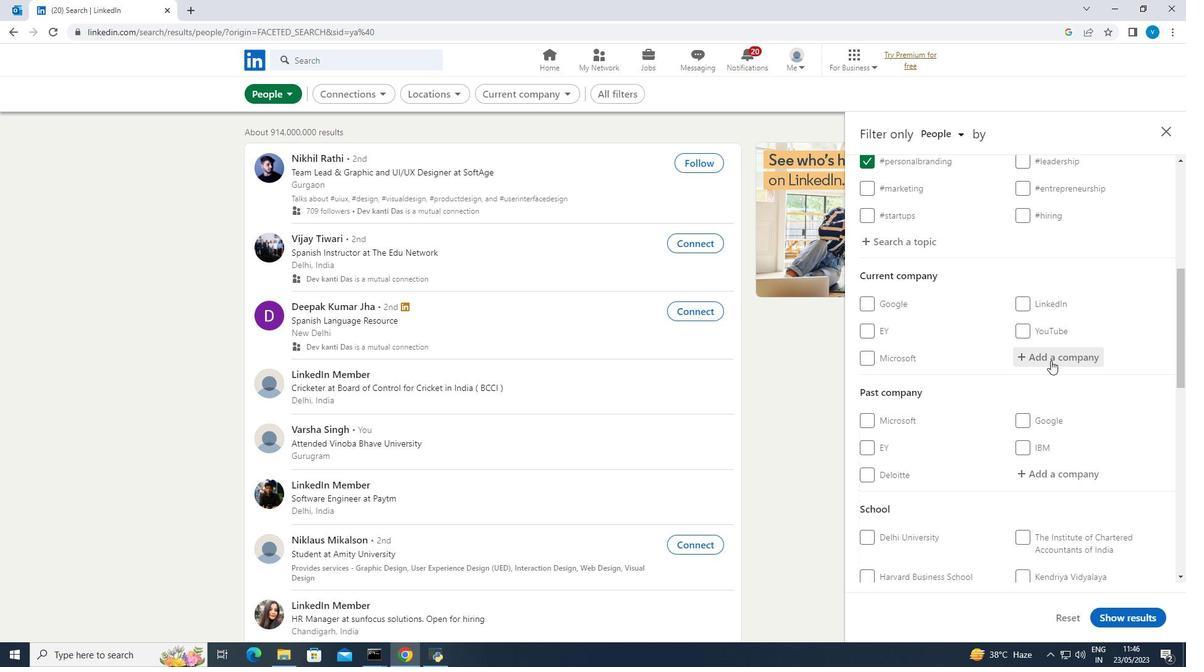 
Action: Mouse pressed left at (1052, 357)
Screenshot: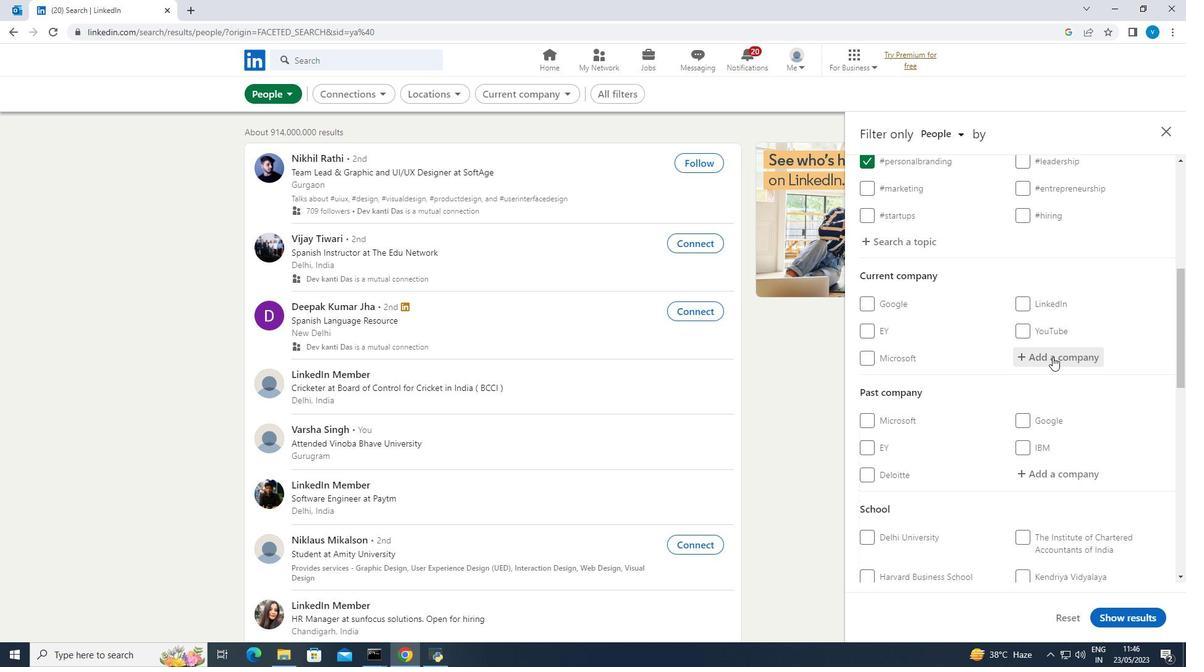 
Action: Key pressed <Key.shift><Key.shift><Key.shift><Key.shift><Key.shift><Key.shift><Key.shift>NITI<Key.space>
Screenshot: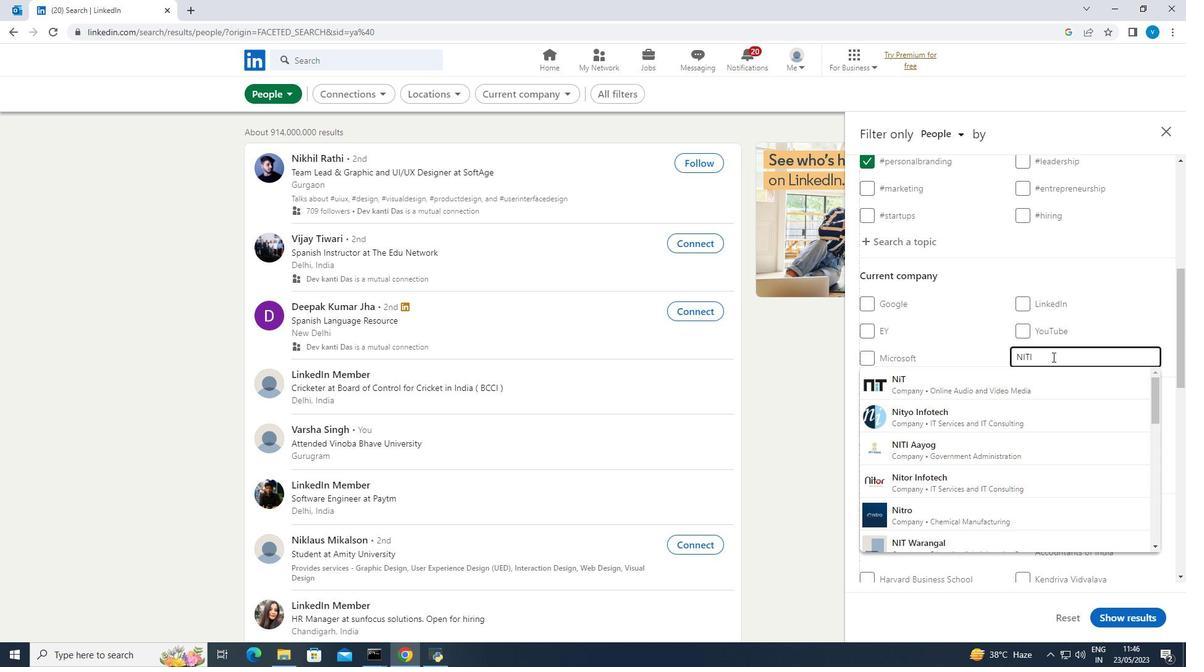 
Action: Mouse moved to (1009, 378)
Screenshot: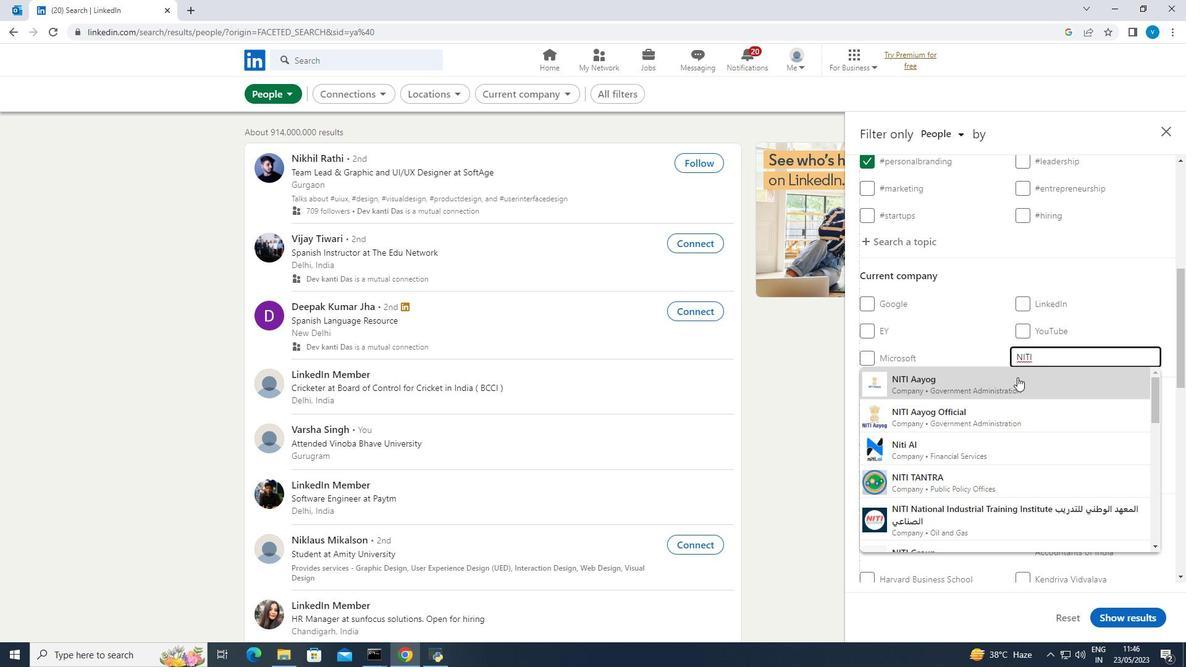 
Action: Mouse pressed left at (1009, 378)
Screenshot: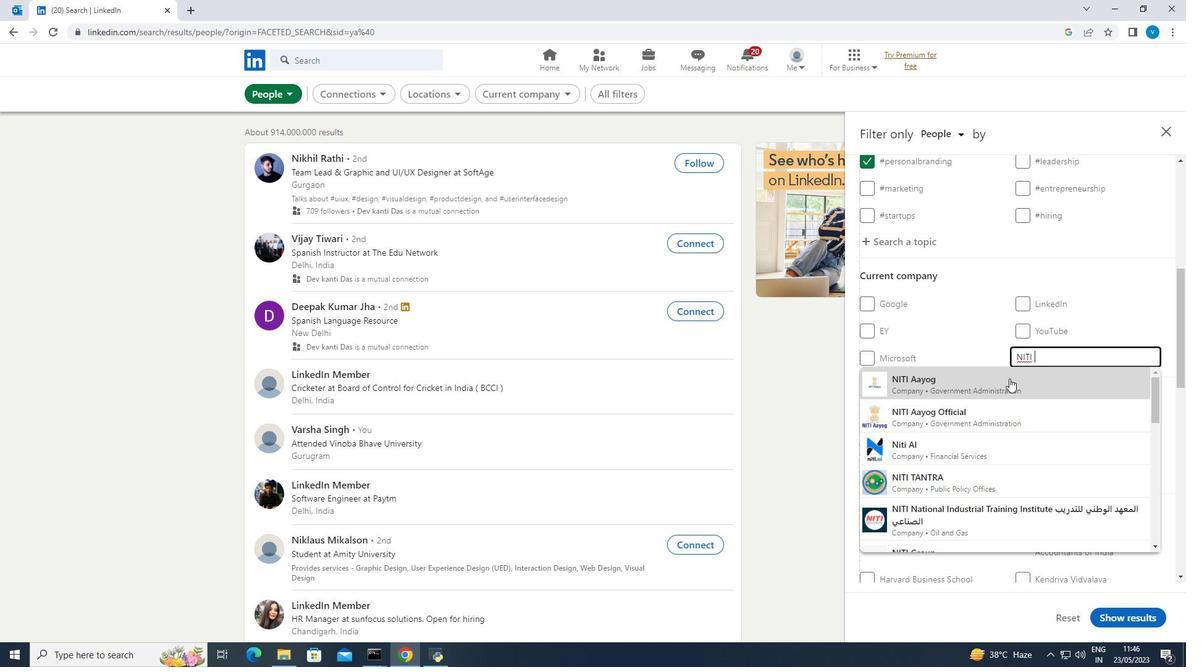 
Action: Mouse moved to (1007, 379)
Screenshot: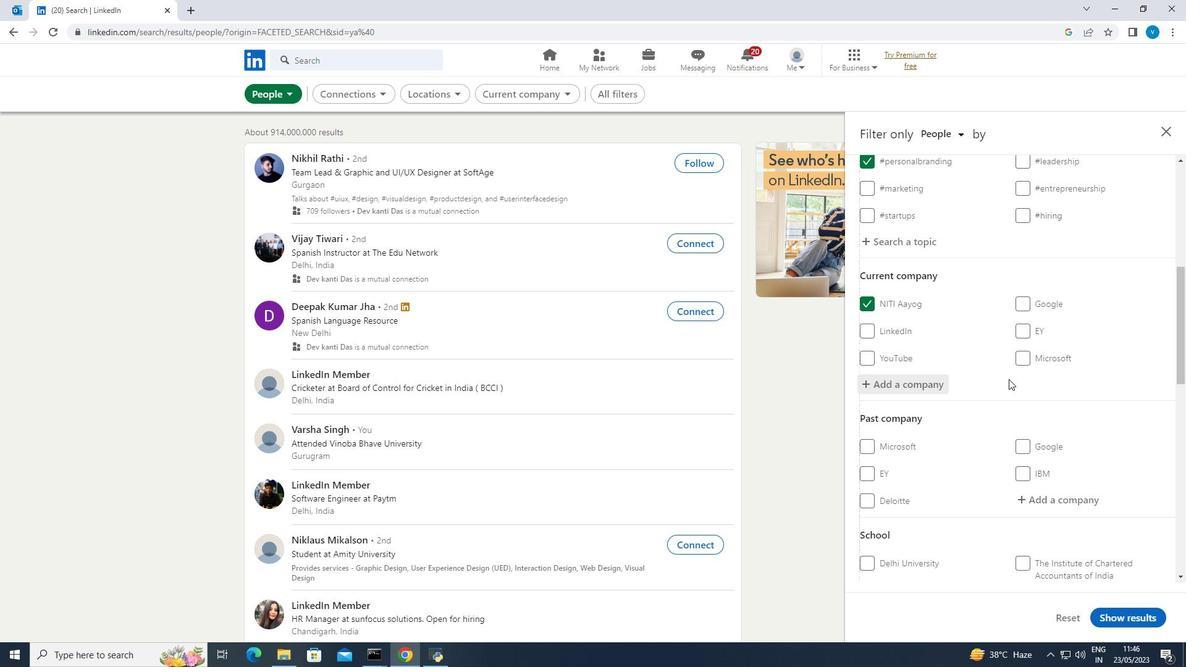 
Action: Mouse scrolled (1007, 378) with delta (0, 0)
Screenshot: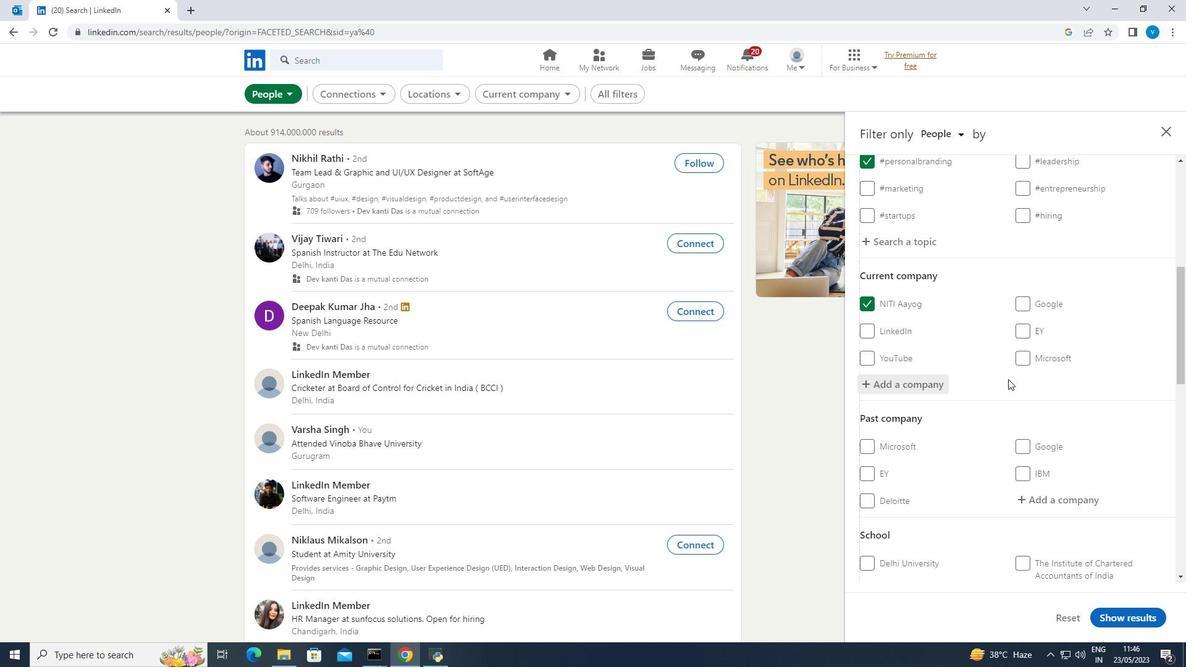 
Action: Mouse scrolled (1007, 378) with delta (0, 0)
Screenshot: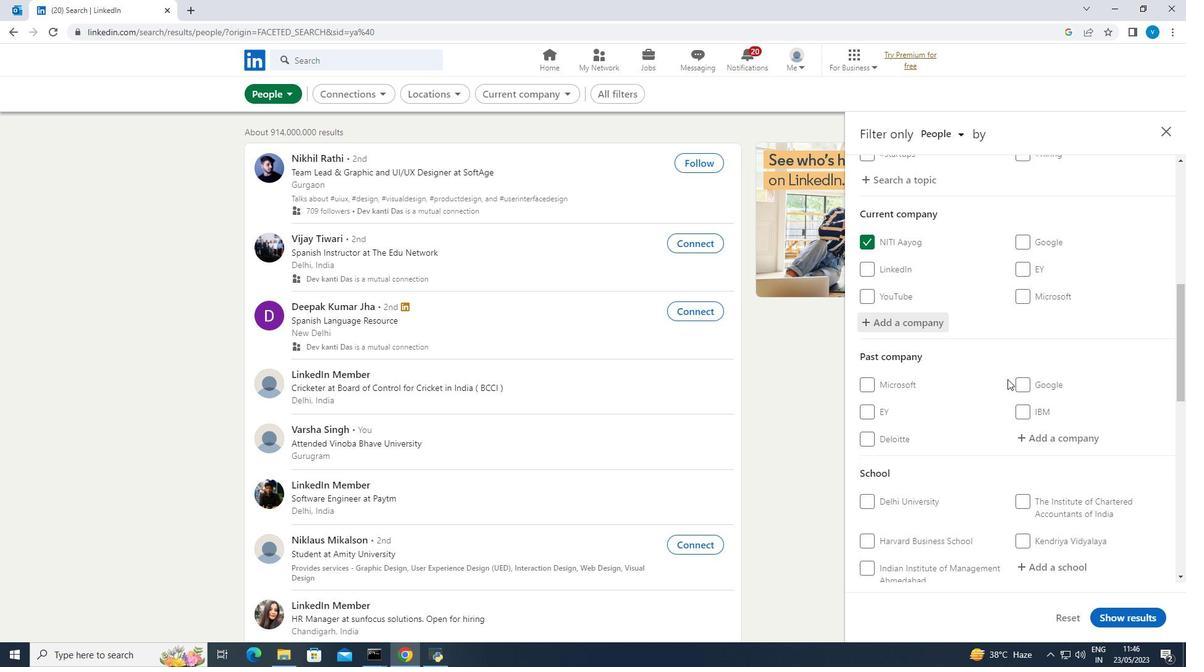 
Action: Mouse scrolled (1007, 378) with delta (0, 0)
Screenshot: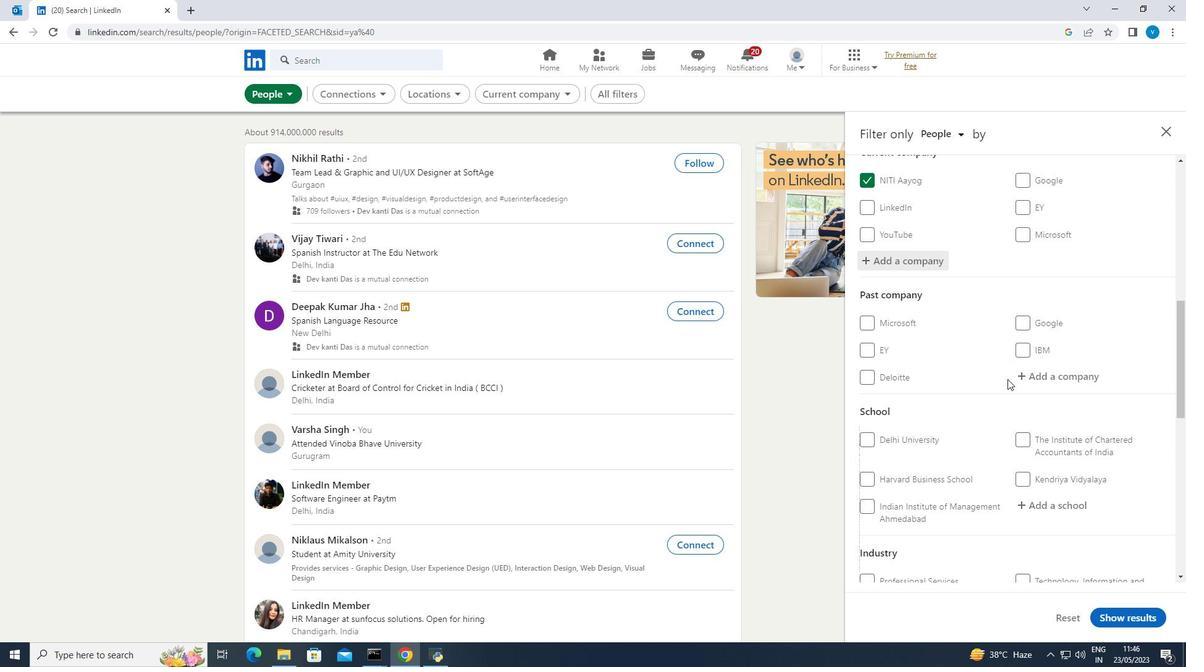 
Action: Mouse moved to (1007, 380)
Screenshot: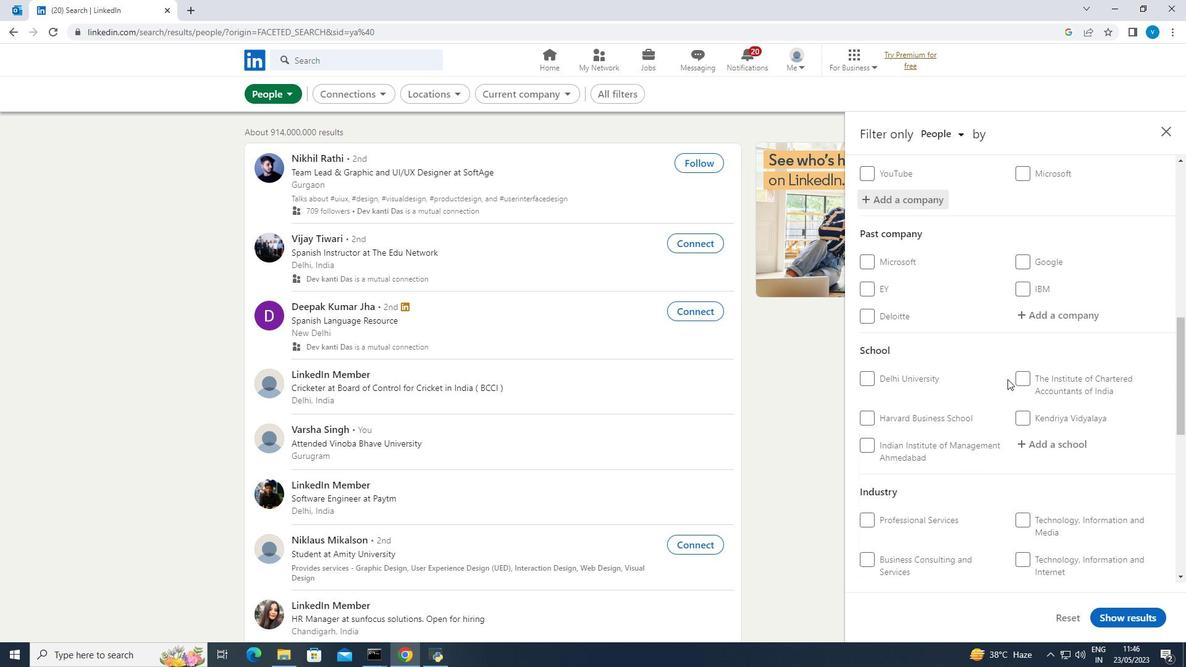 
Action: Mouse scrolled (1007, 379) with delta (0, 0)
Screenshot: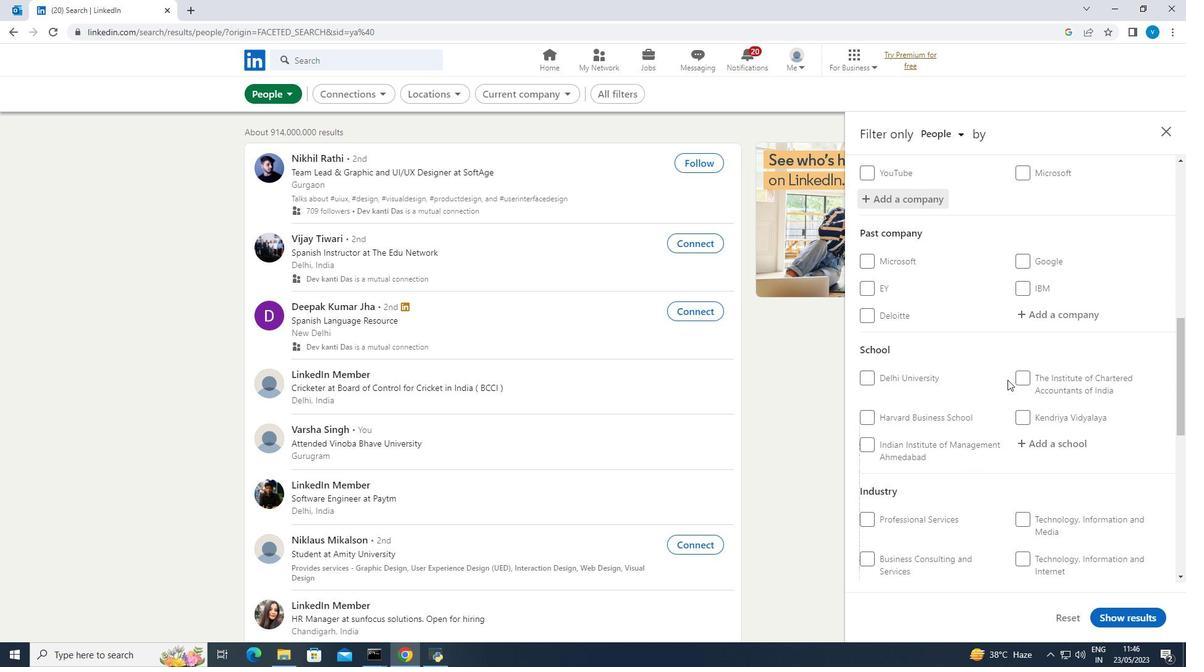 
Action: Mouse moved to (1025, 380)
Screenshot: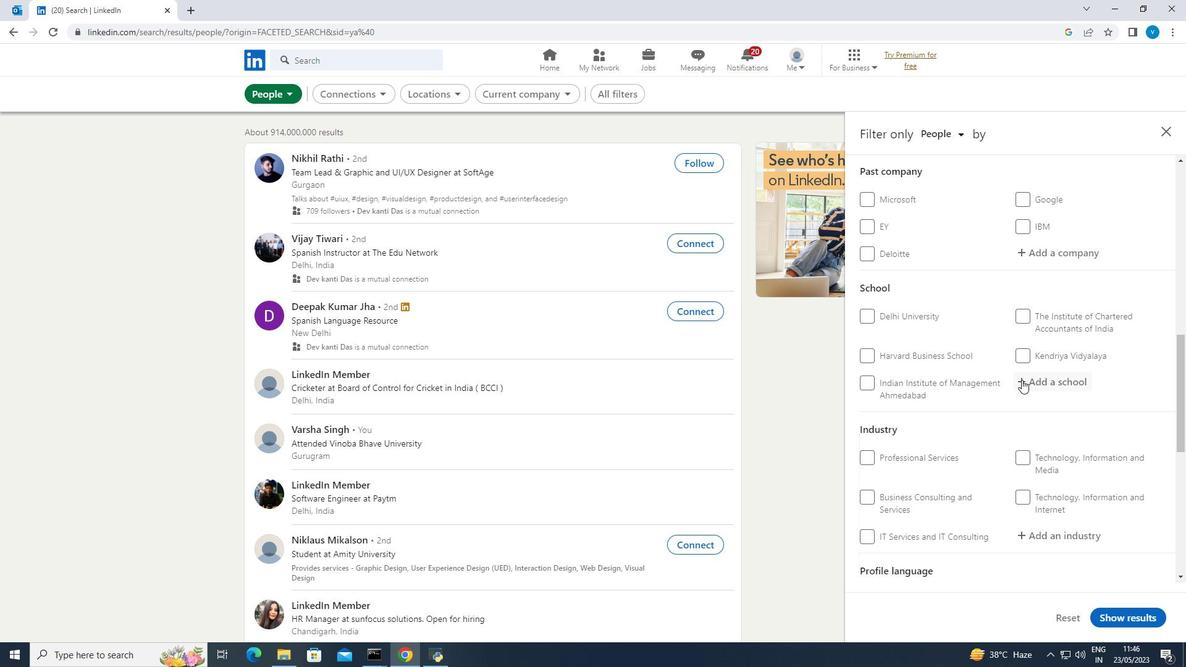 
Action: Mouse pressed left at (1025, 380)
Screenshot: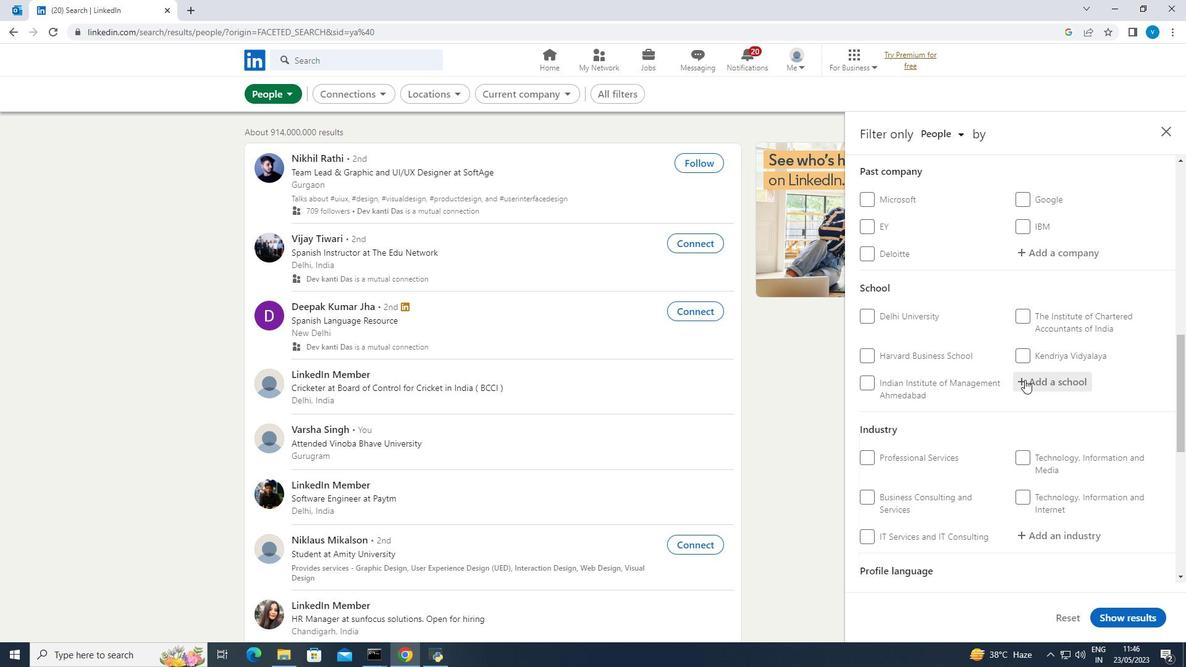 
Action: Key pressed <Key.shift><Key.shift><Key.shift><Key.shift>Janki<Key.space>
Screenshot: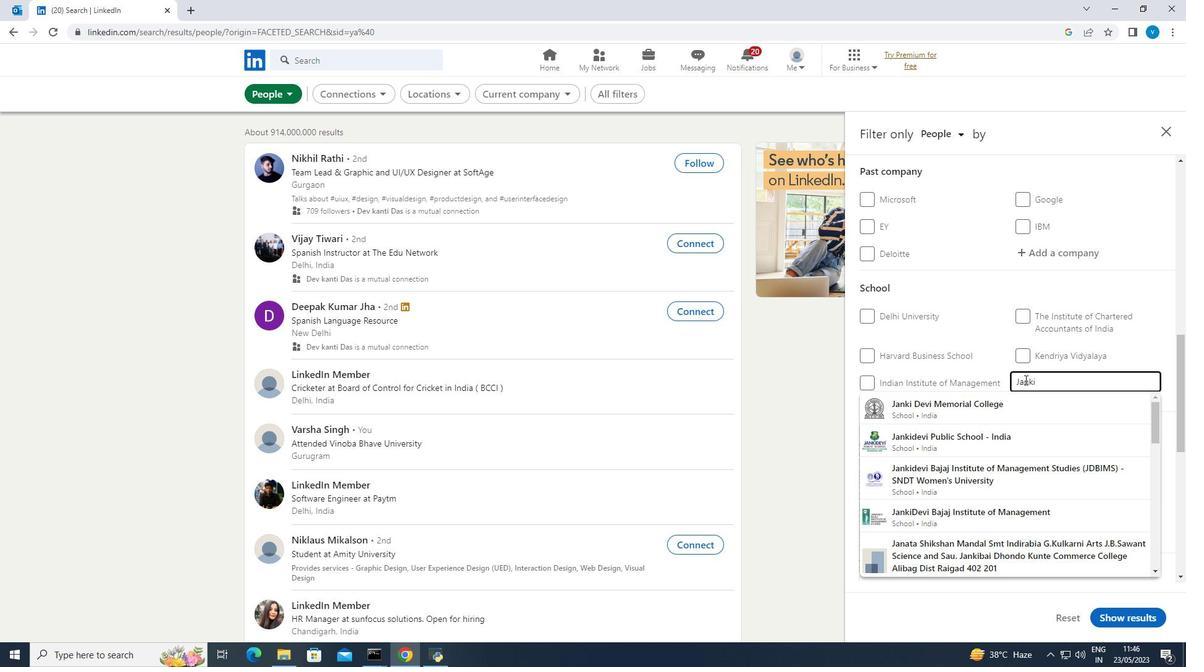 
Action: Mouse moved to (1003, 402)
Screenshot: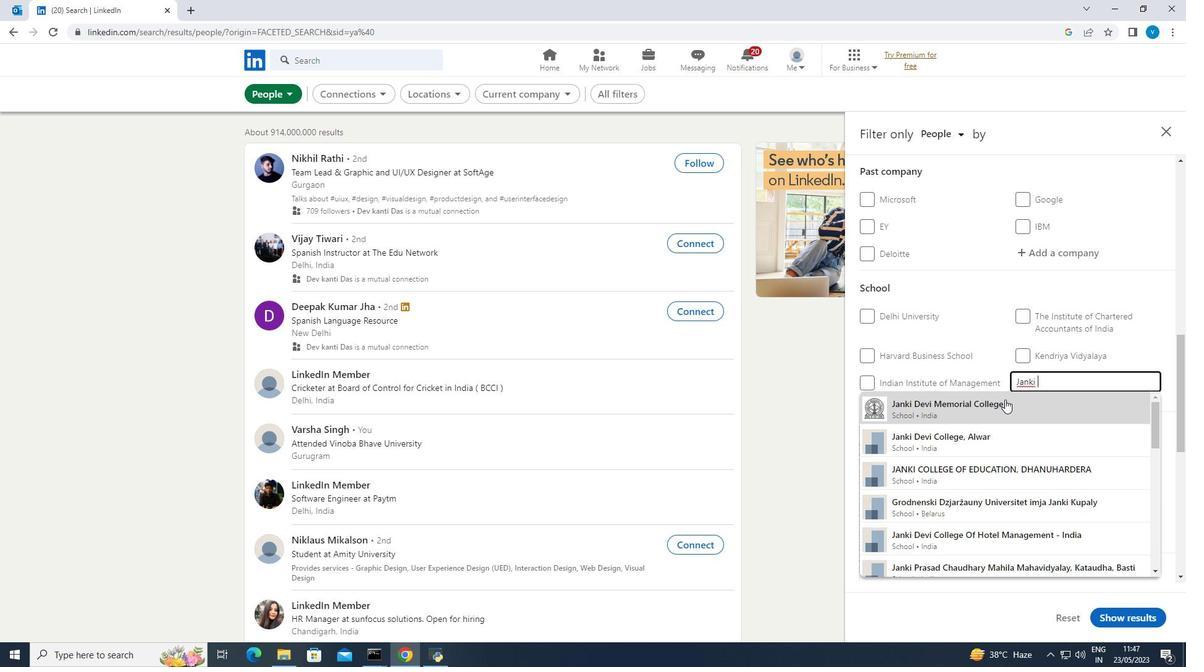 
Action: Mouse pressed left at (1003, 402)
Screenshot: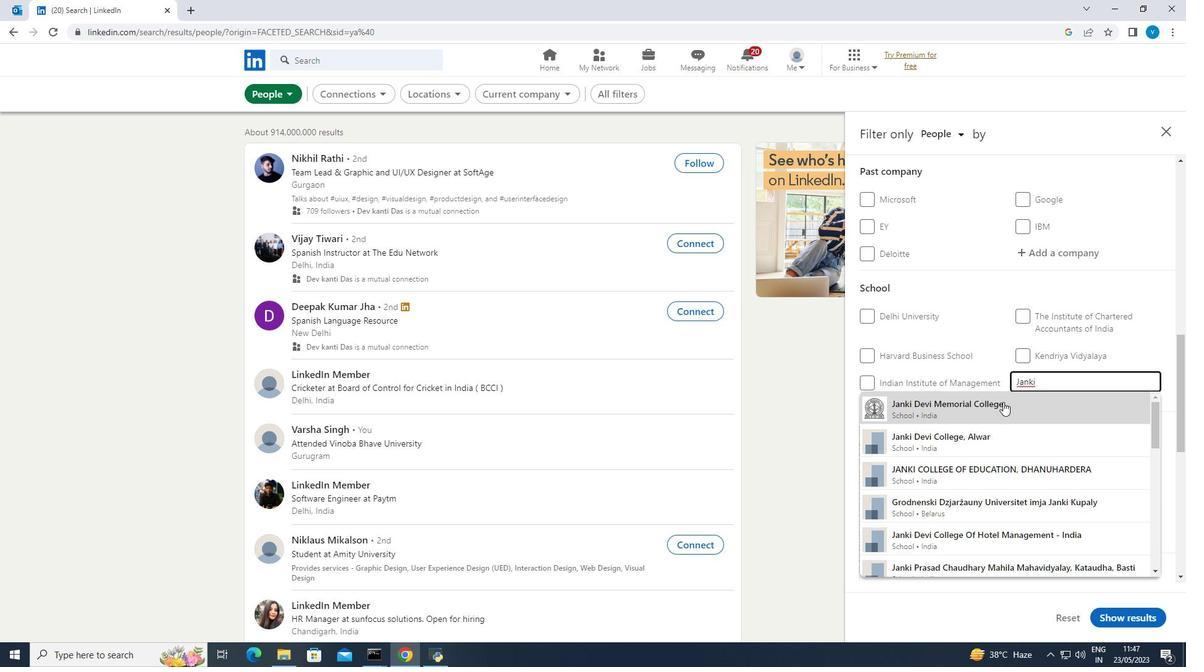 
Action: Mouse scrolled (1003, 401) with delta (0, 0)
Screenshot: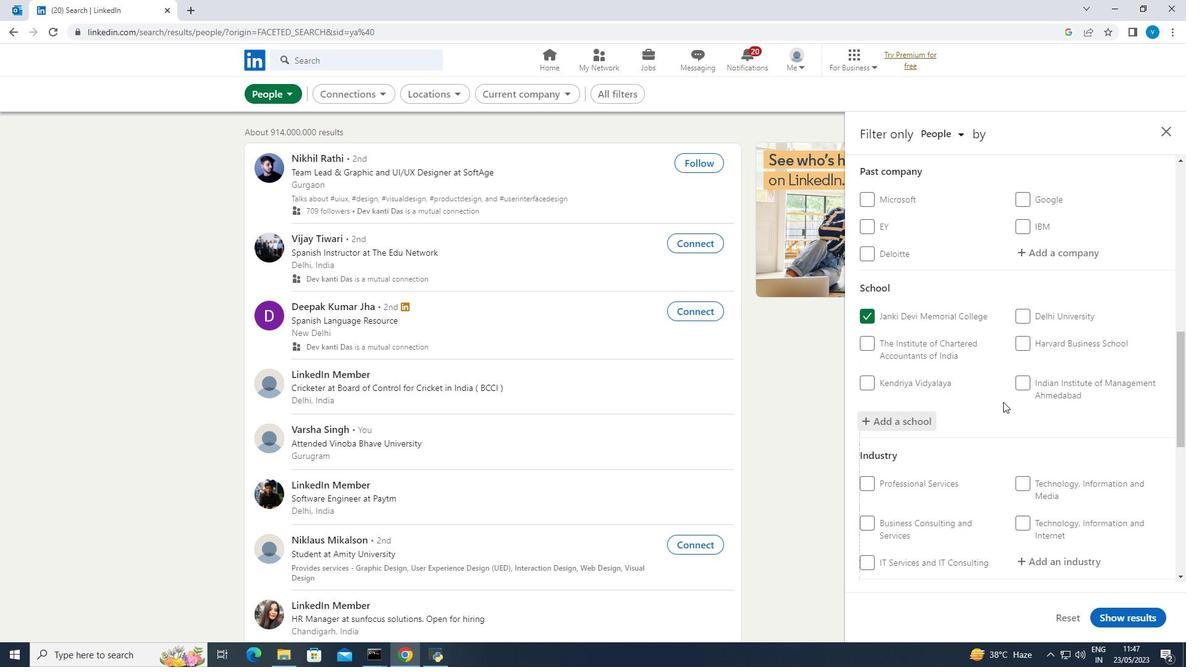 
Action: Mouse scrolled (1003, 401) with delta (0, 0)
Screenshot: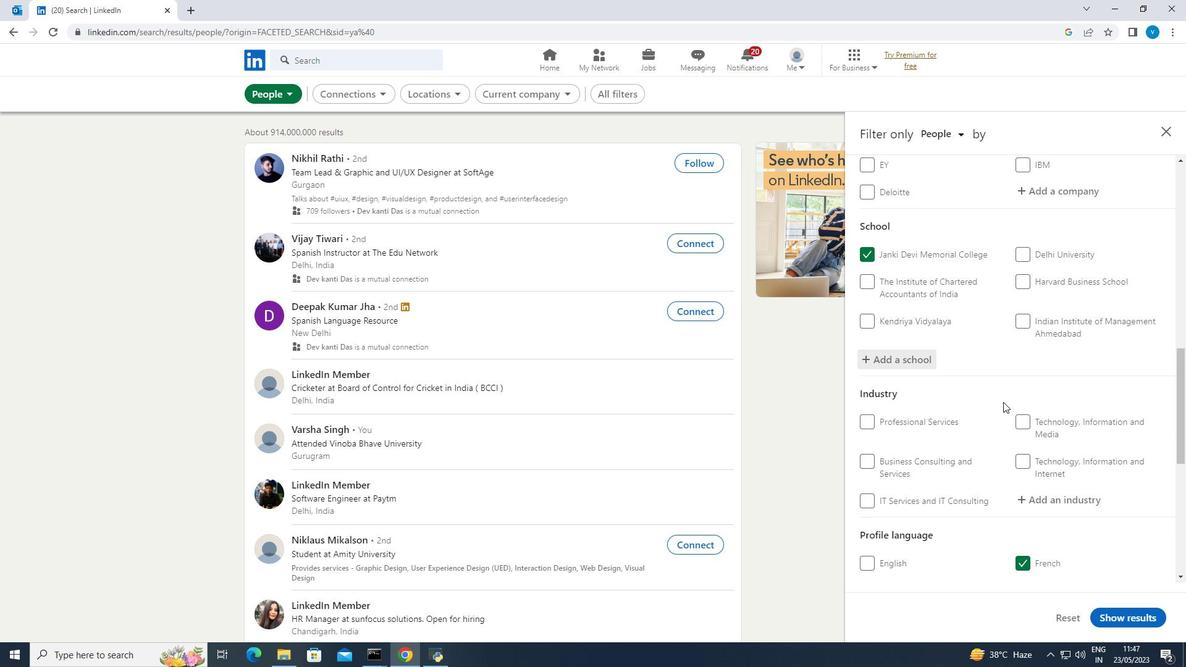 
Action: Mouse moved to (1035, 433)
Screenshot: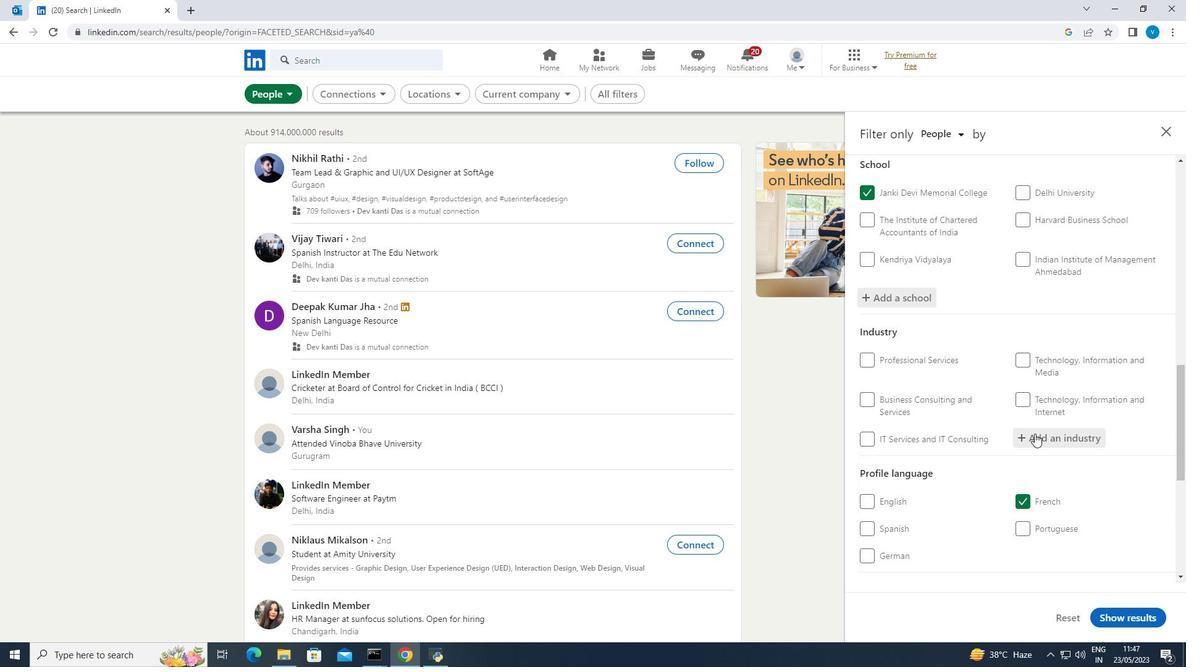 
Action: Mouse pressed left at (1035, 433)
Screenshot: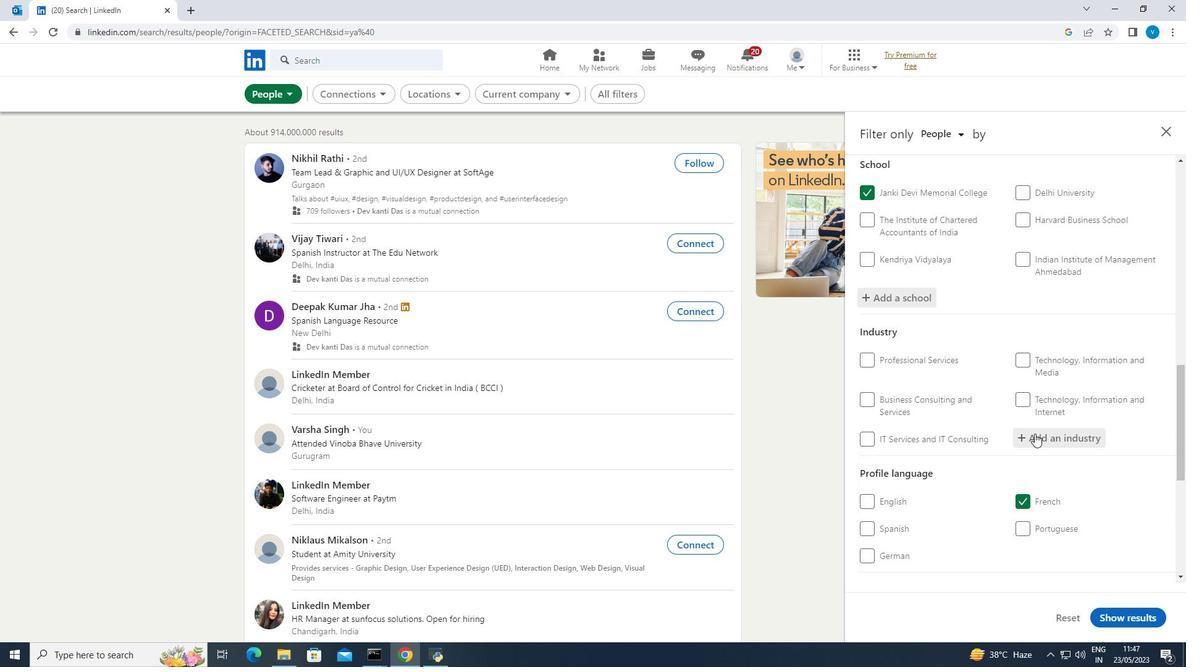
Action: Mouse moved to (1036, 433)
Screenshot: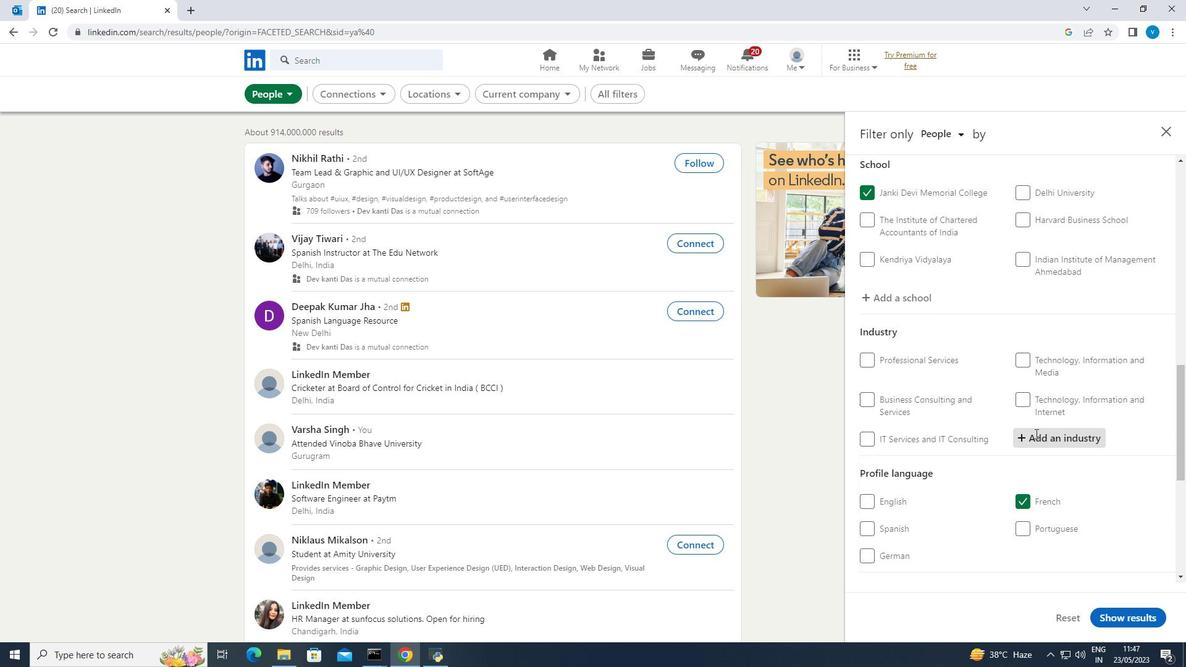 
Action: Key pressed <Key.shift><Key.shift><Key.shift><Key.shift><Key.shift><Key.shift><Key.shift>Food<Key.space>and<Key.space>
Screenshot: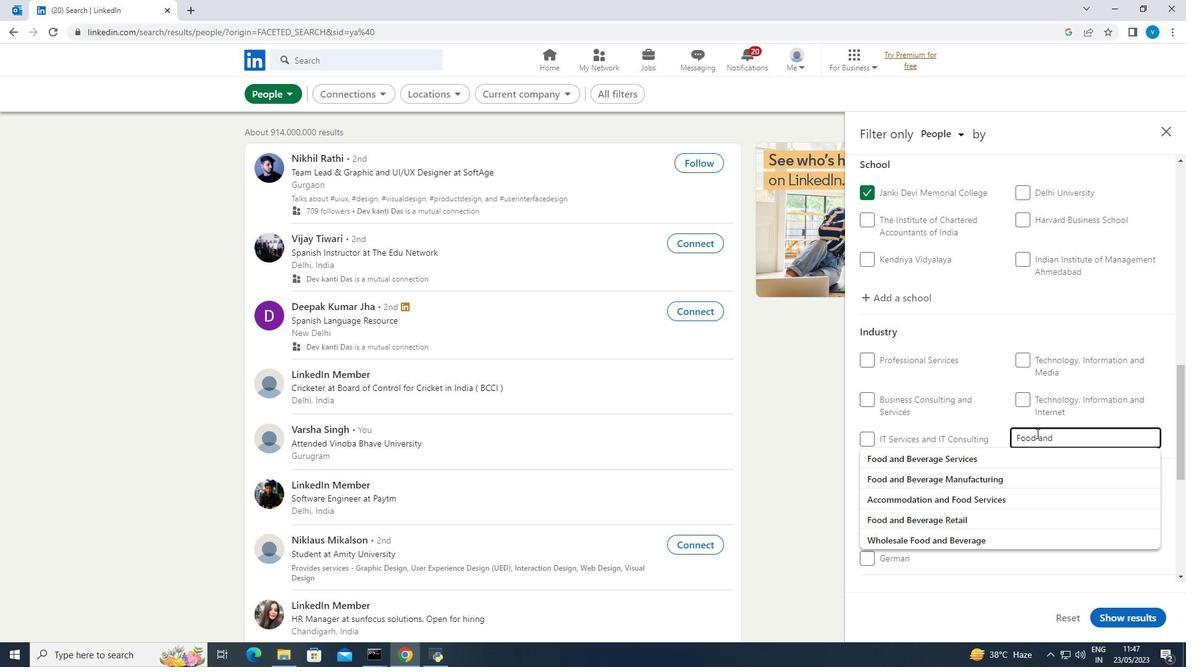
Action: Mouse moved to (995, 456)
Screenshot: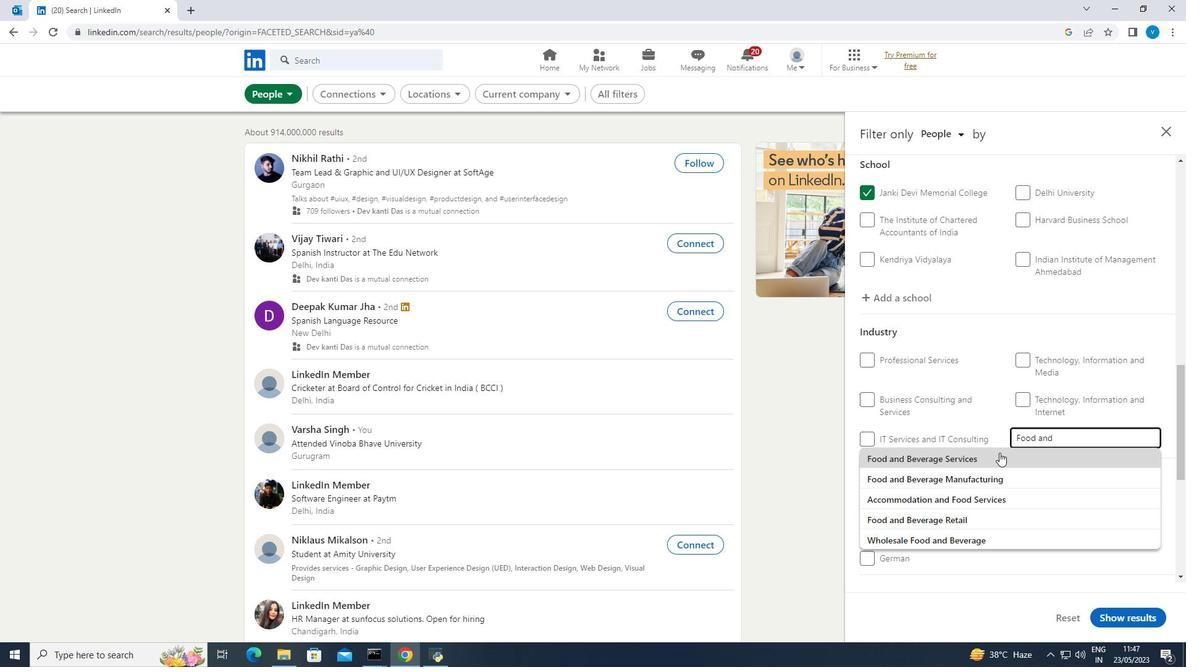 
Action: Mouse pressed left at (995, 456)
Screenshot: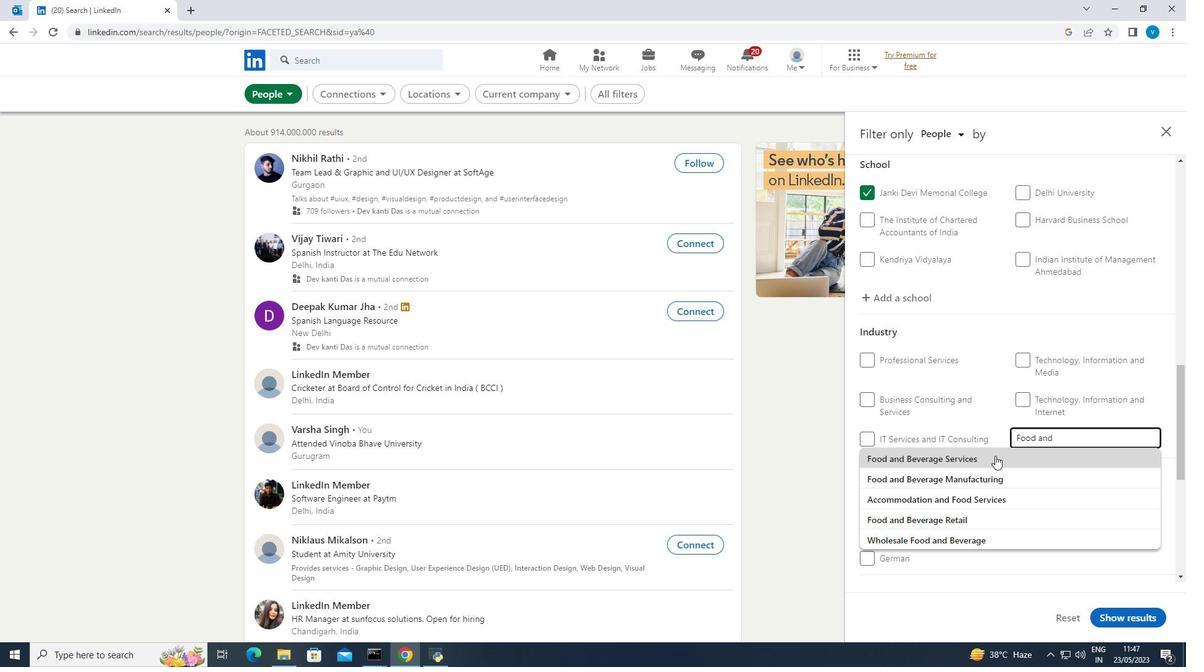 
Action: Mouse scrolled (995, 455) with delta (0, 0)
Screenshot: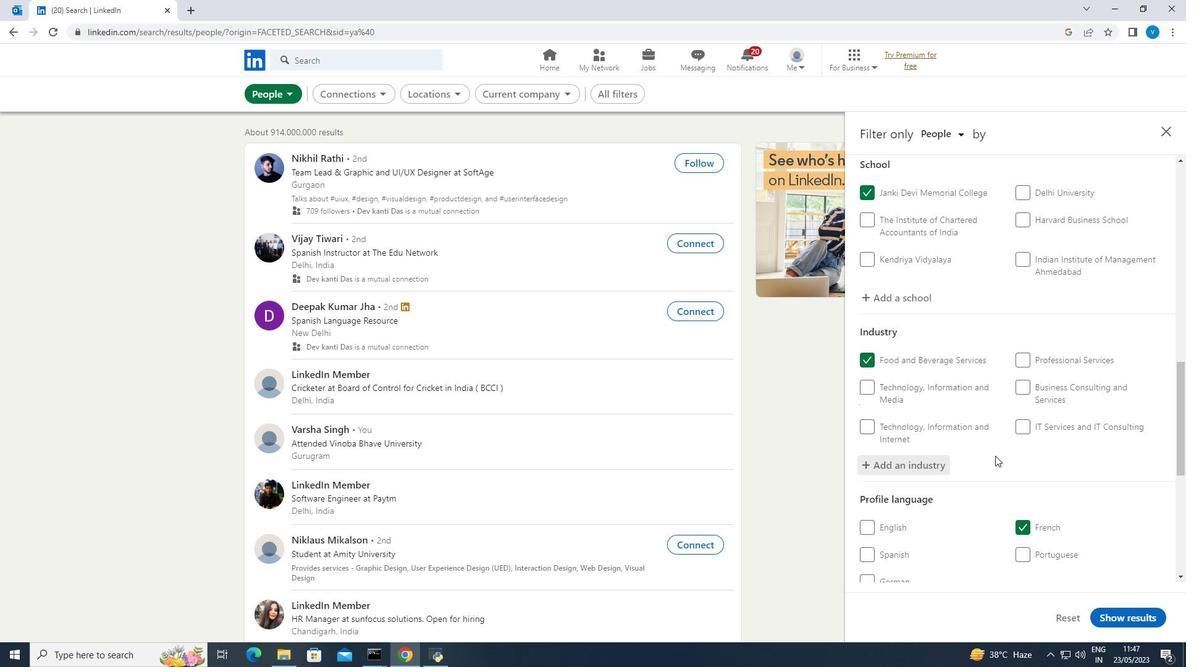 
Action: Mouse scrolled (995, 455) with delta (0, 0)
Screenshot: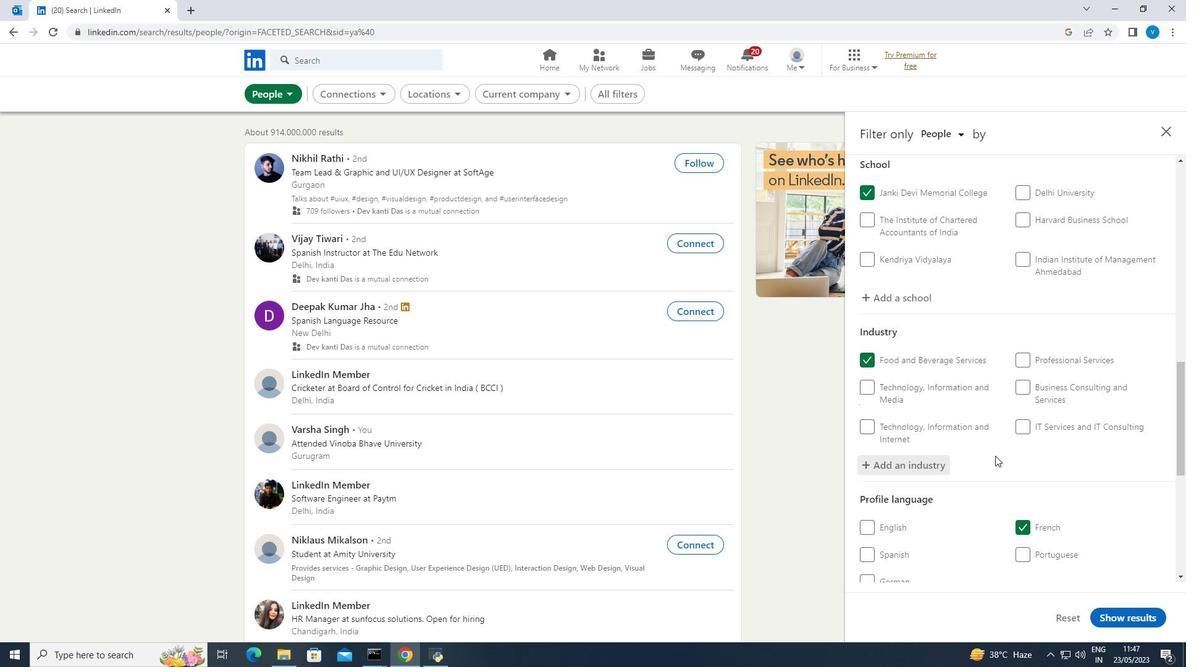 
Action: Mouse scrolled (995, 455) with delta (0, 0)
Screenshot: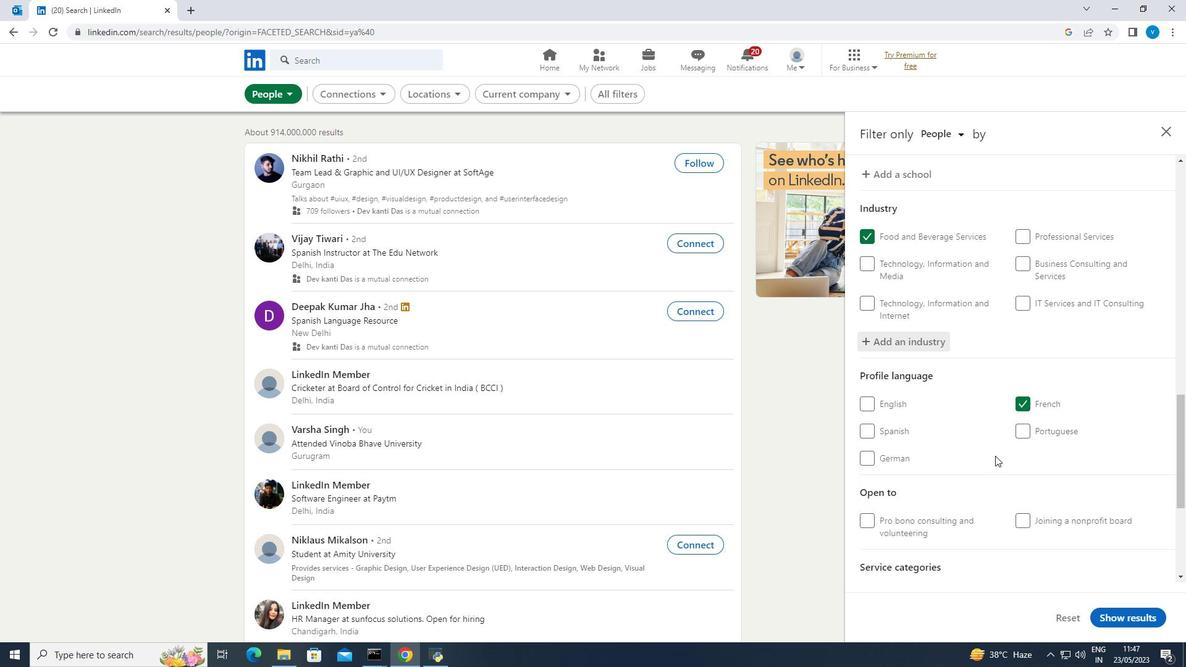 
Action: Mouse scrolled (995, 455) with delta (0, 0)
Screenshot: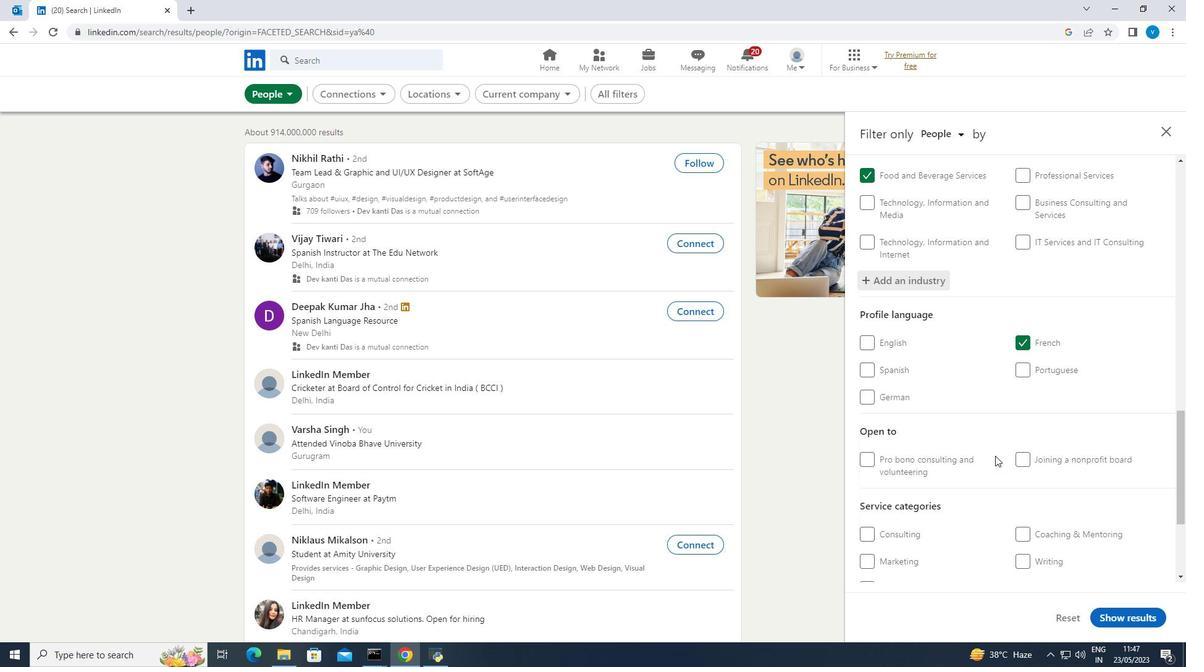 
Action: Mouse moved to (994, 456)
Screenshot: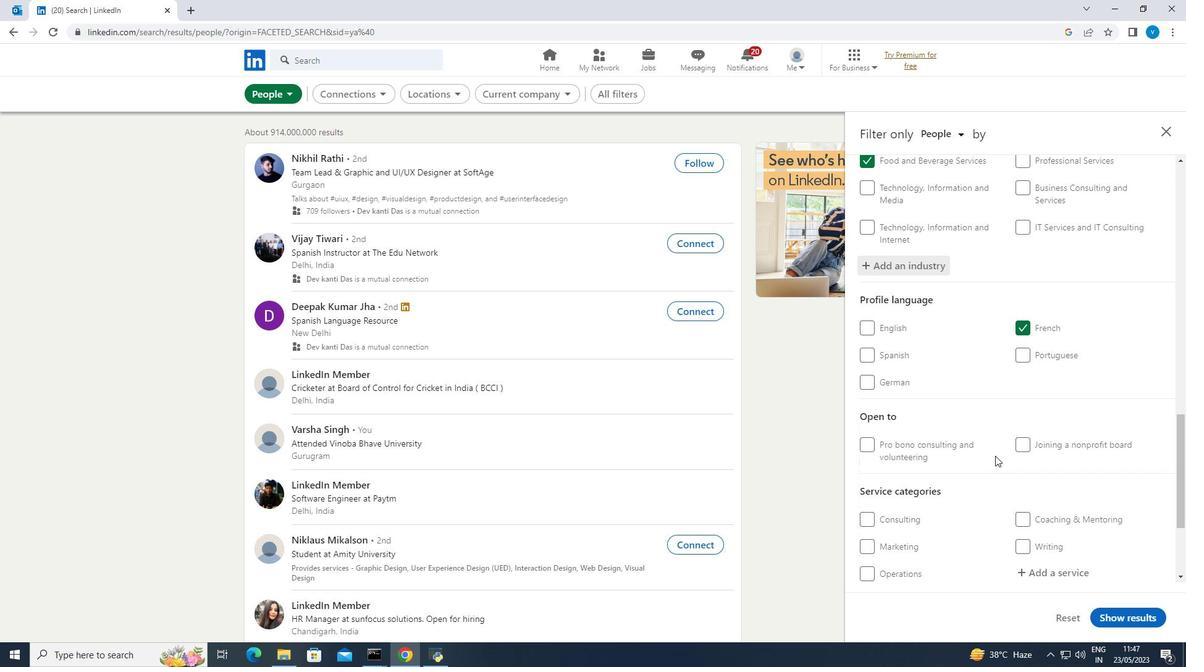 
Action: Mouse scrolled (994, 456) with delta (0, 0)
Screenshot: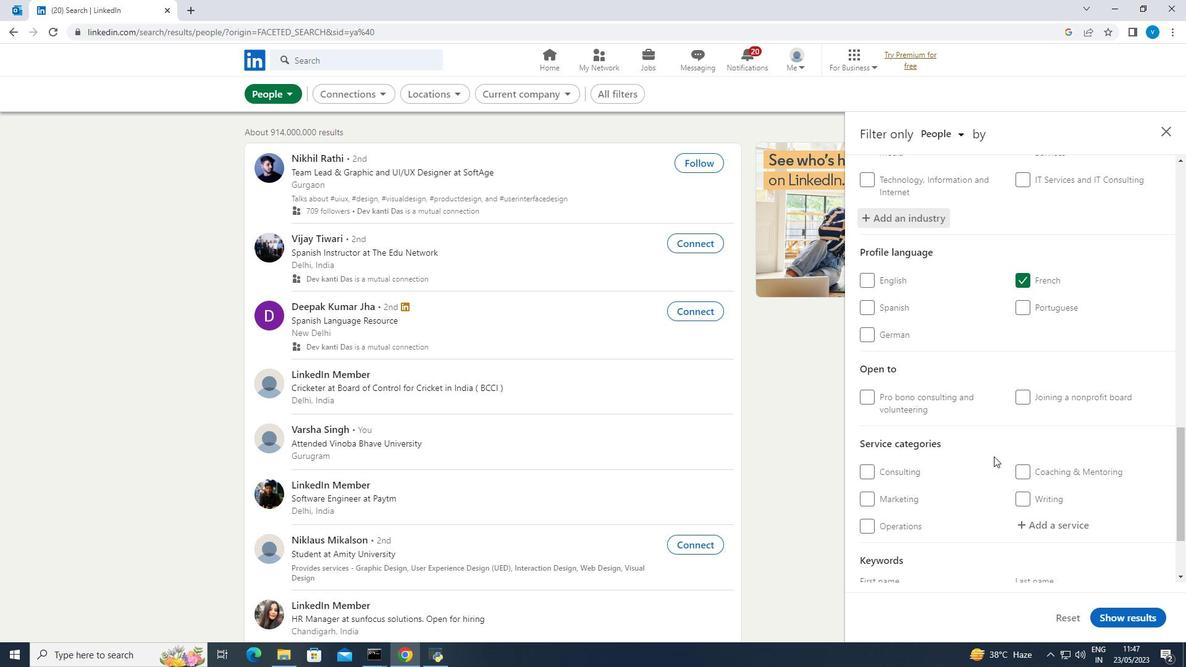 
Action: Mouse moved to (1023, 459)
Screenshot: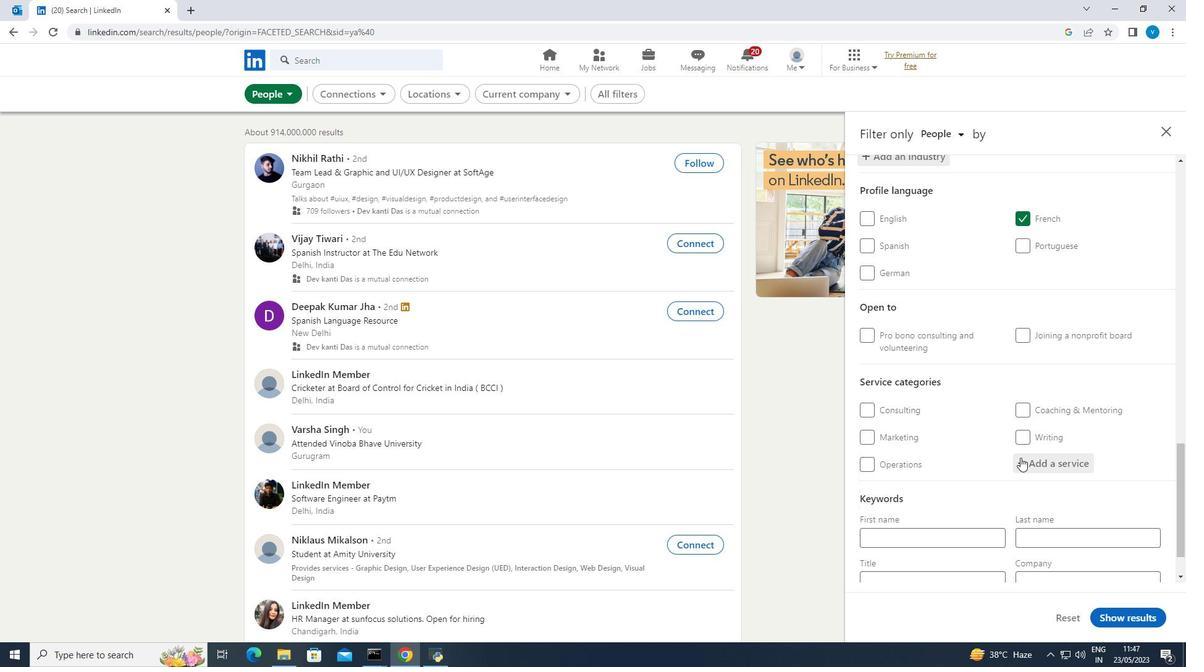 
Action: Mouse pressed left at (1023, 459)
Screenshot: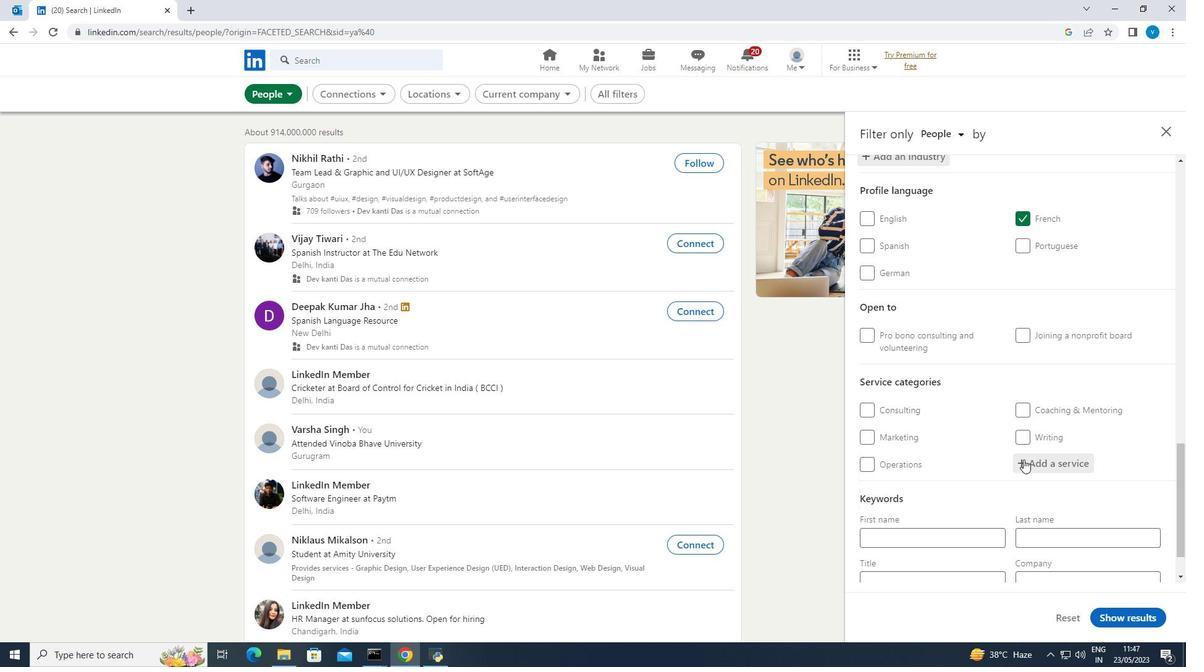 
Action: Key pressed <Key.shift><Key.shift><Key.shift><Key.shift>Print
Screenshot: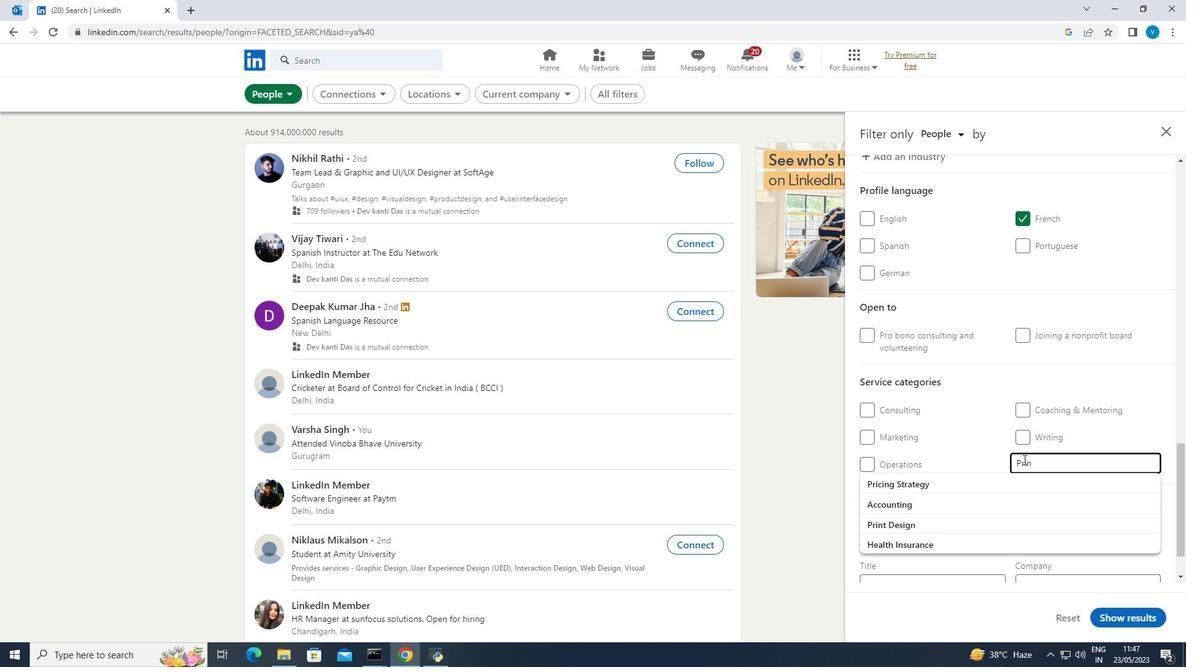 
Action: Mouse moved to (970, 480)
Screenshot: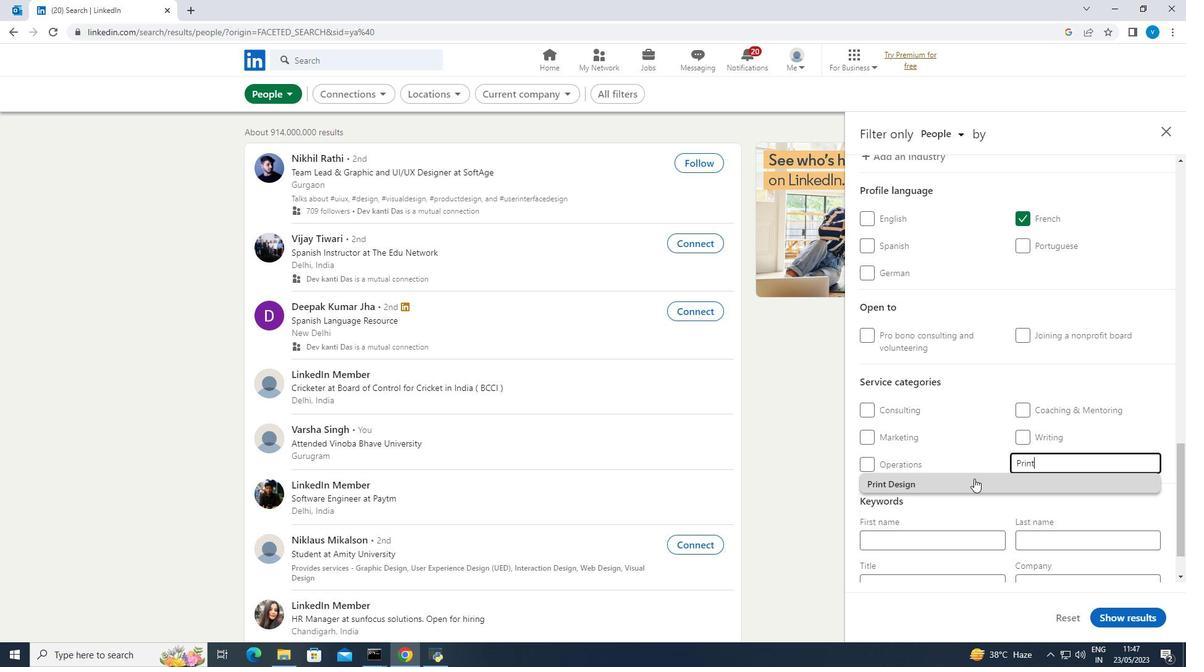 
Action: Mouse pressed left at (970, 480)
Screenshot: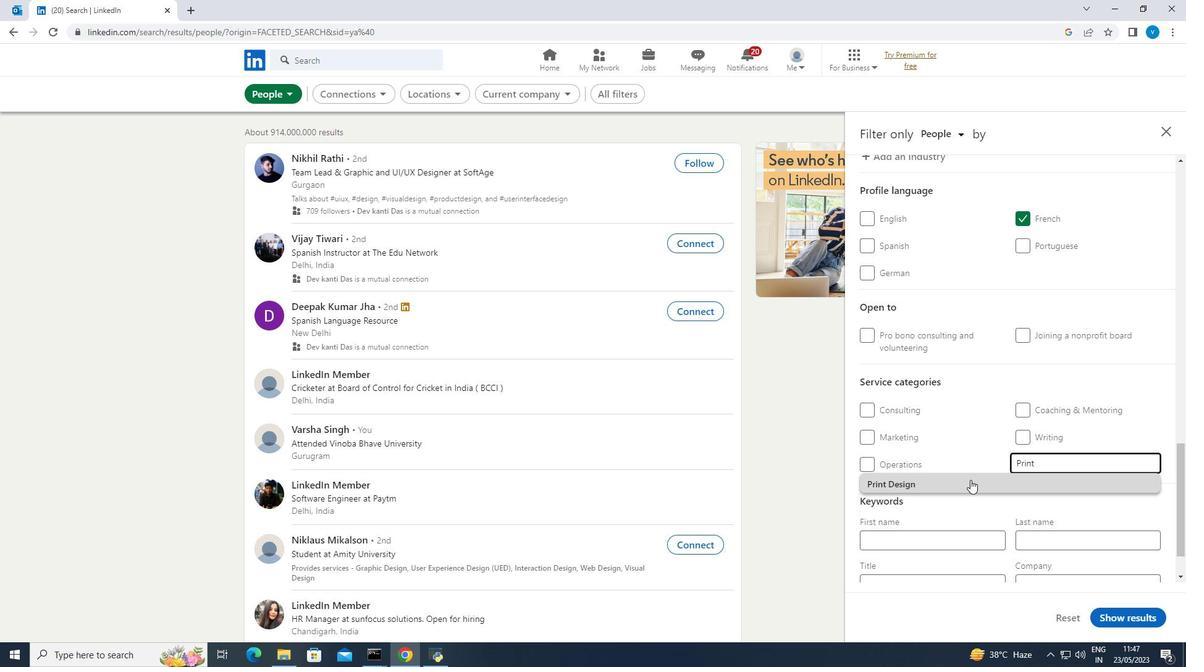 
Action: Mouse scrolled (970, 479) with delta (0, 0)
Screenshot: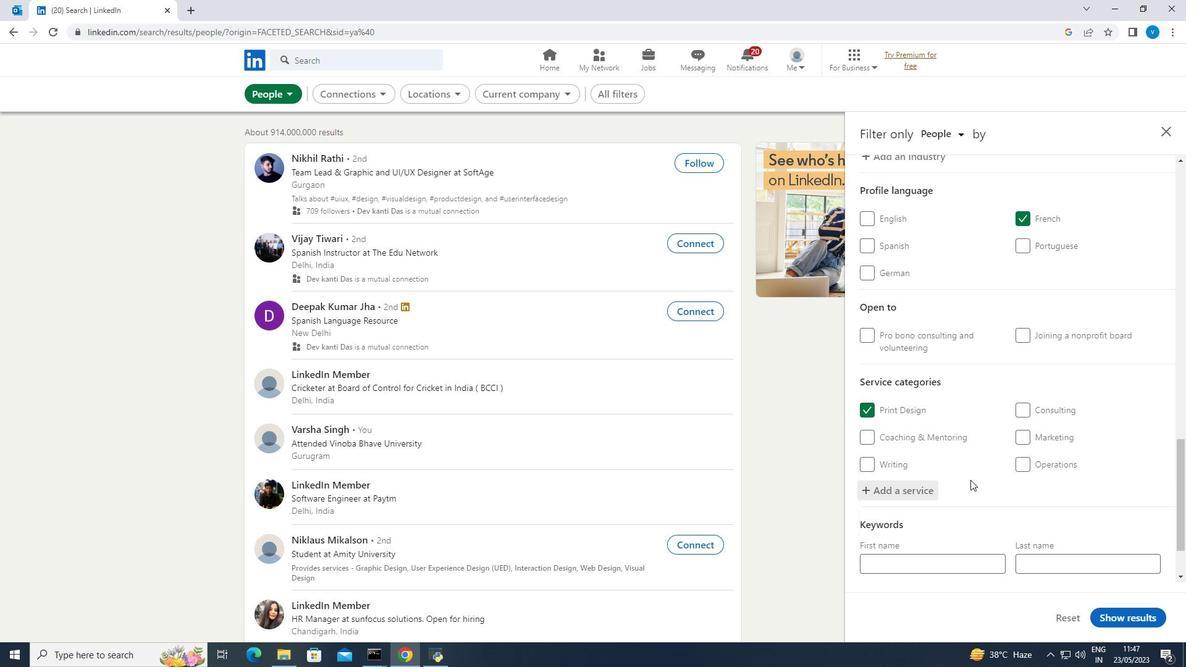 
Action: Mouse scrolled (970, 479) with delta (0, 0)
Screenshot: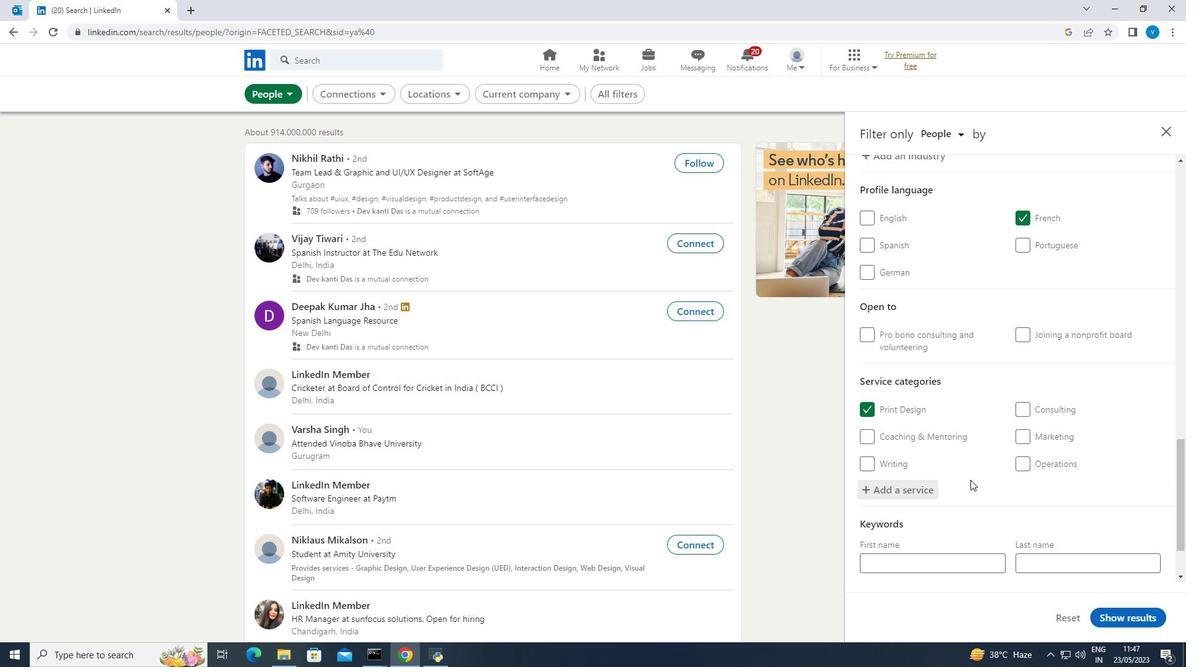 
Action: Mouse moved to (965, 522)
Screenshot: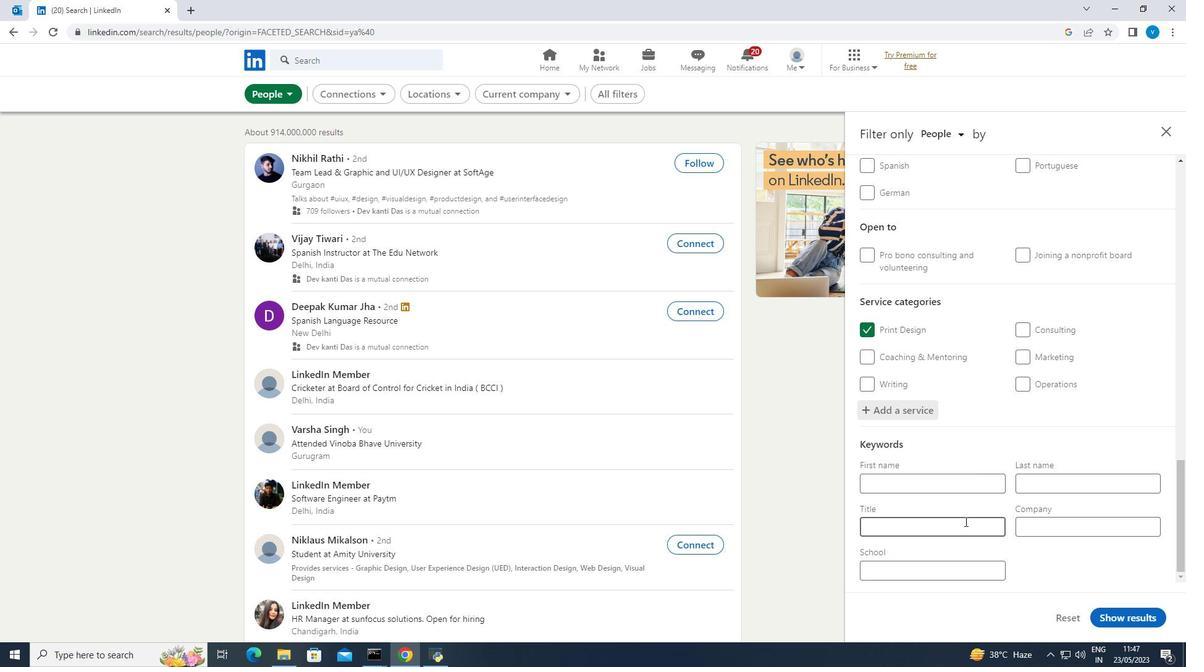 
Action: Mouse pressed left at (965, 522)
Screenshot: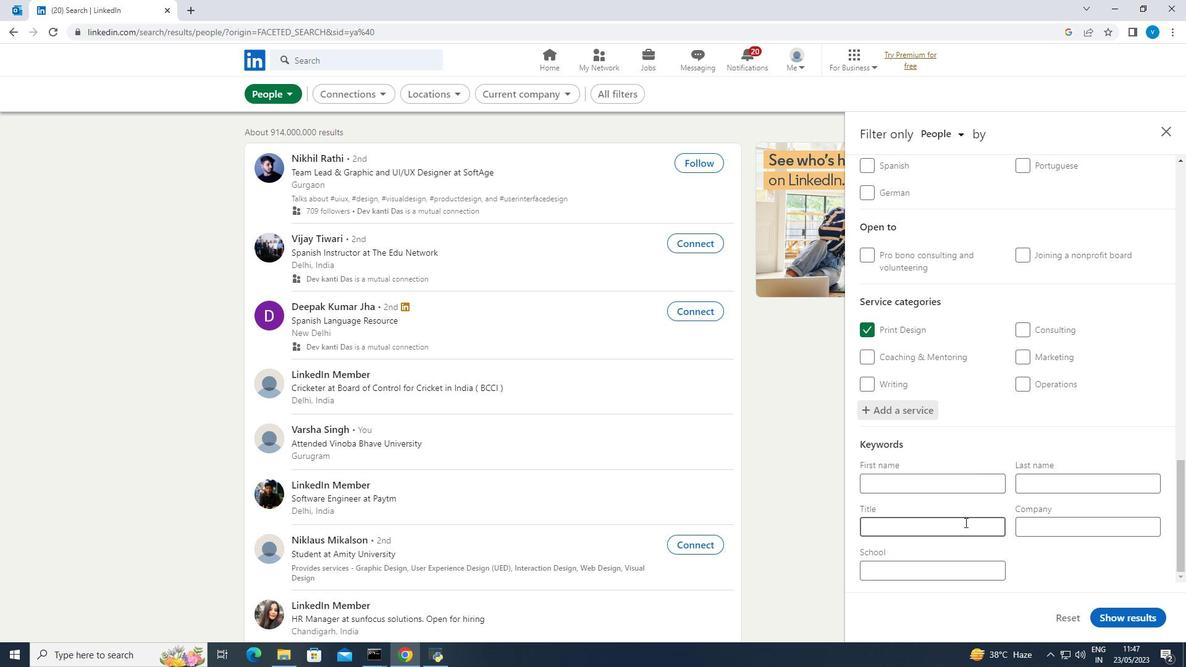 
Action: Key pressed <Key.shift><Key.shift><Key.shift><Key.shift>Risk<Key.space><Key.shift><Key.shift><Key.shift>Manager
Screenshot: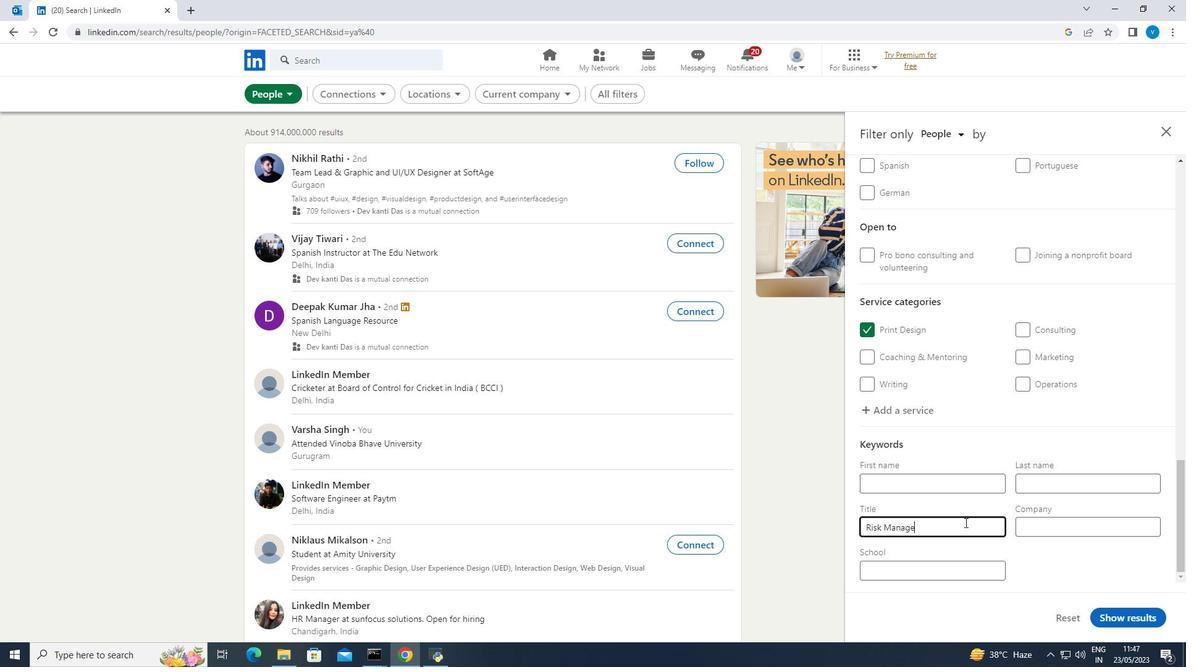 
Action: Mouse moved to (1109, 619)
Screenshot: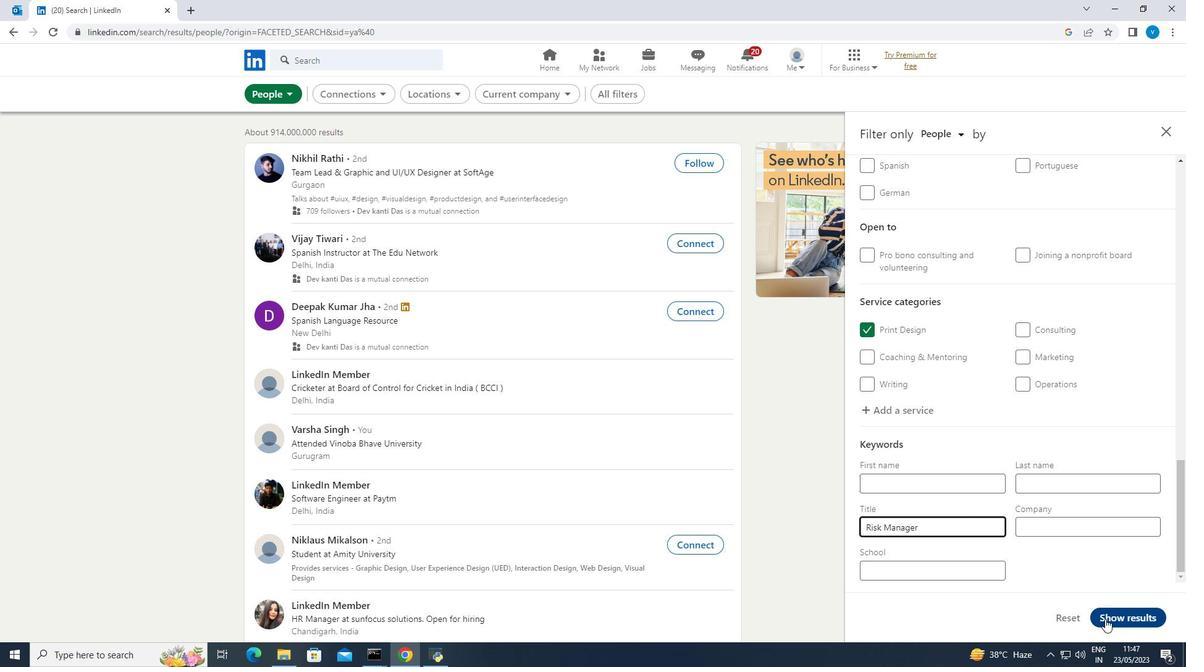 
Action: Mouse pressed left at (1109, 619)
Screenshot: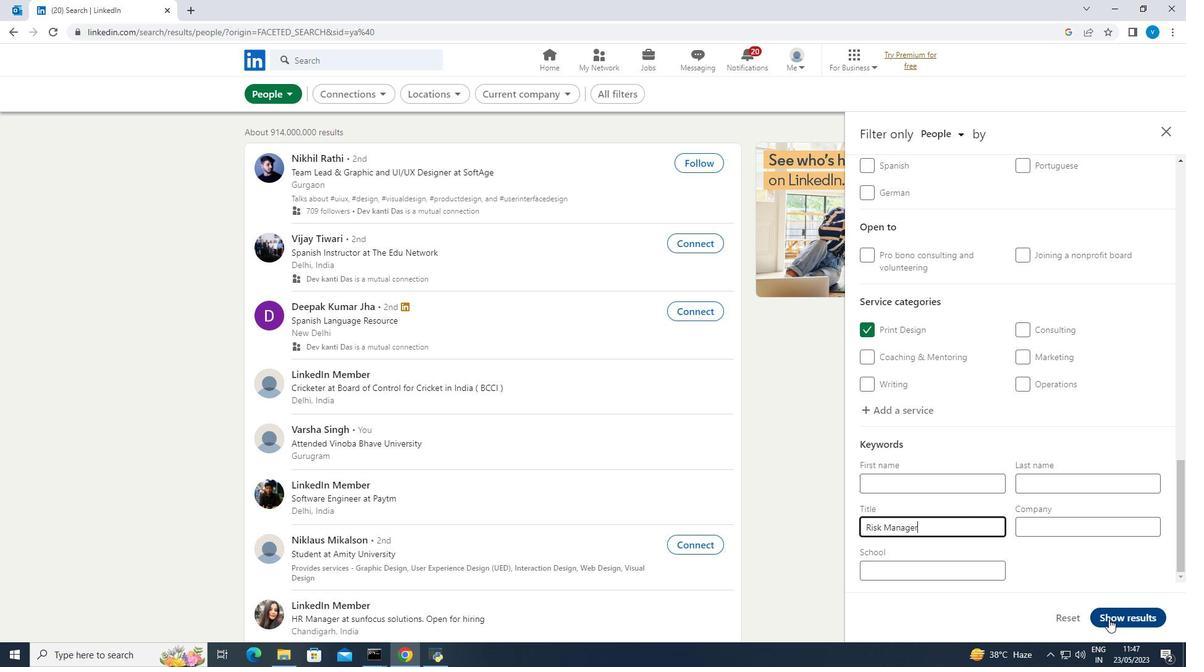 
